 Task: Send an email with the signature Alexandra Wilson with the subject 'Project update' and the message 'I apologize for the delay in my response.' from softage.1@softage.net to softage.6@softage.net with an attached document Project_plan.docx and move the email from Sent Items to the folder Finances
Action: Mouse moved to (95, 115)
Screenshot: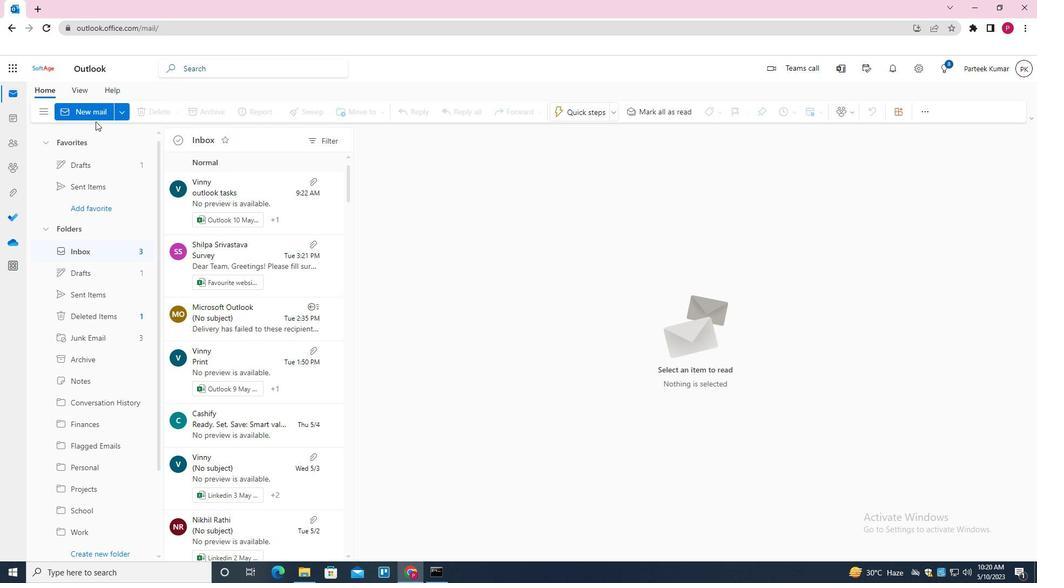 
Action: Mouse pressed left at (95, 115)
Screenshot: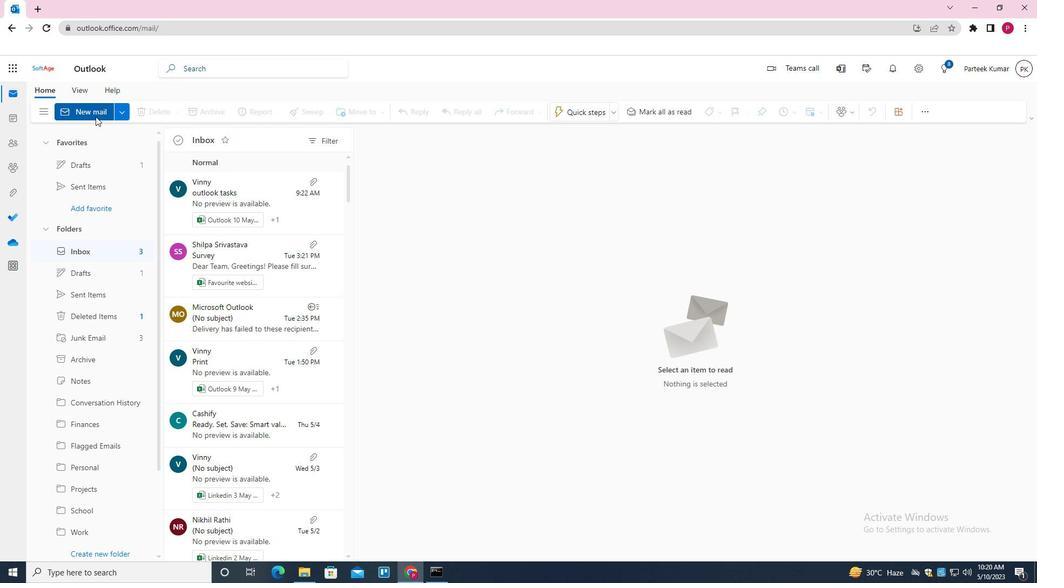 
Action: Mouse moved to (407, 279)
Screenshot: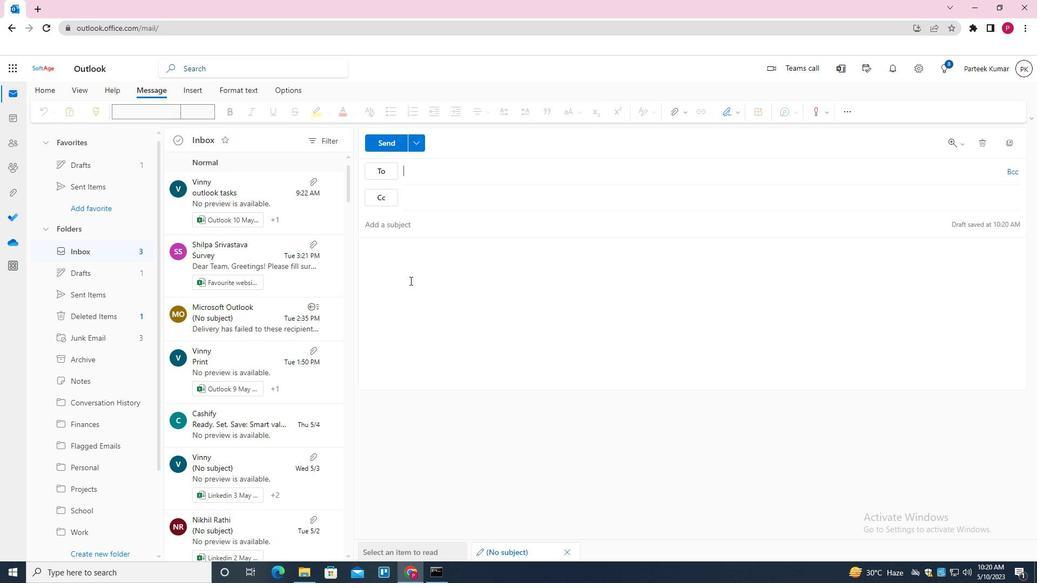 
Action: Mouse pressed left at (407, 279)
Screenshot: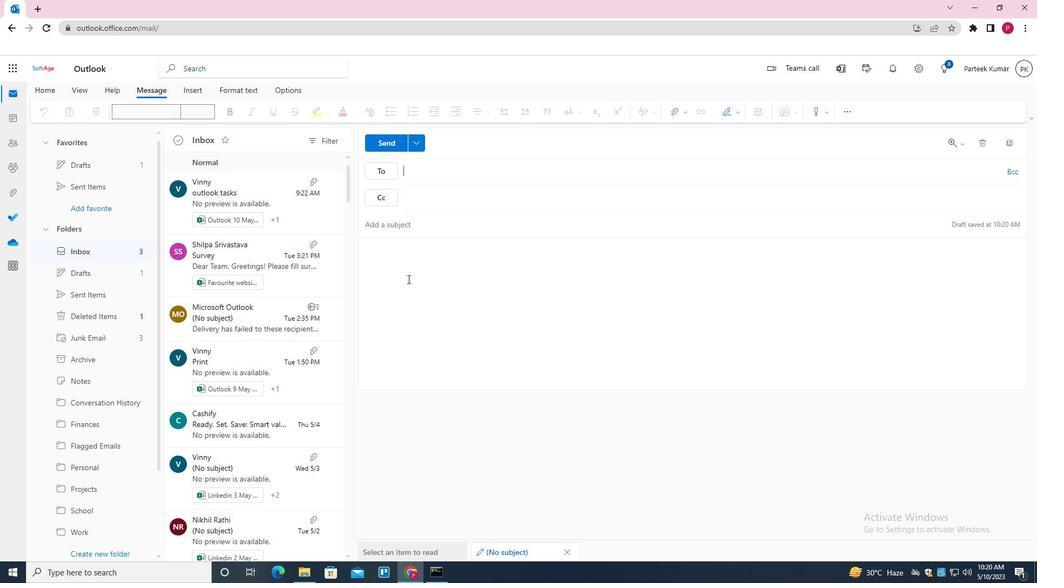 
Action: Mouse moved to (736, 114)
Screenshot: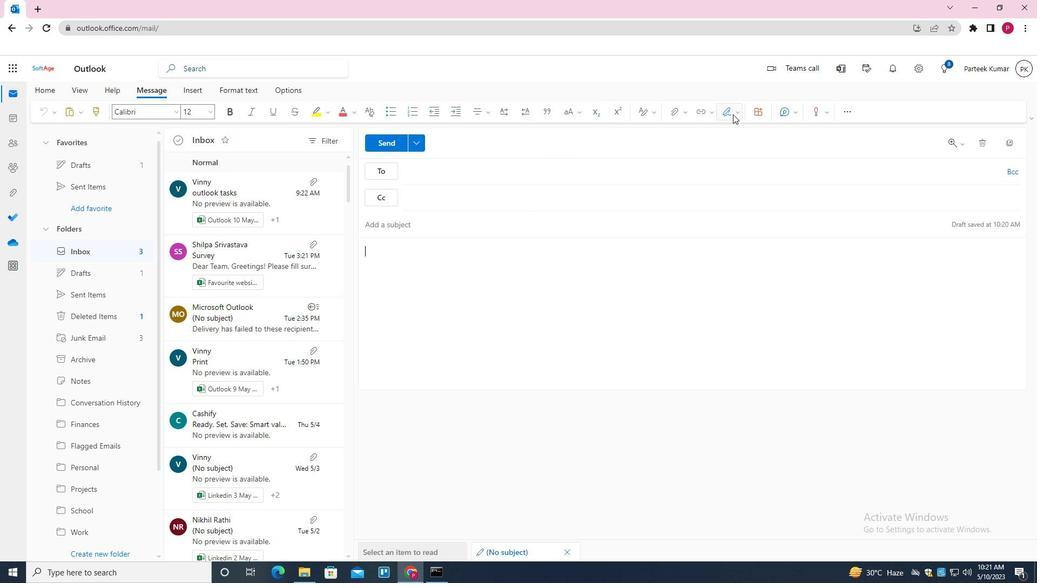 
Action: Mouse pressed left at (736, 114)
Screenshot: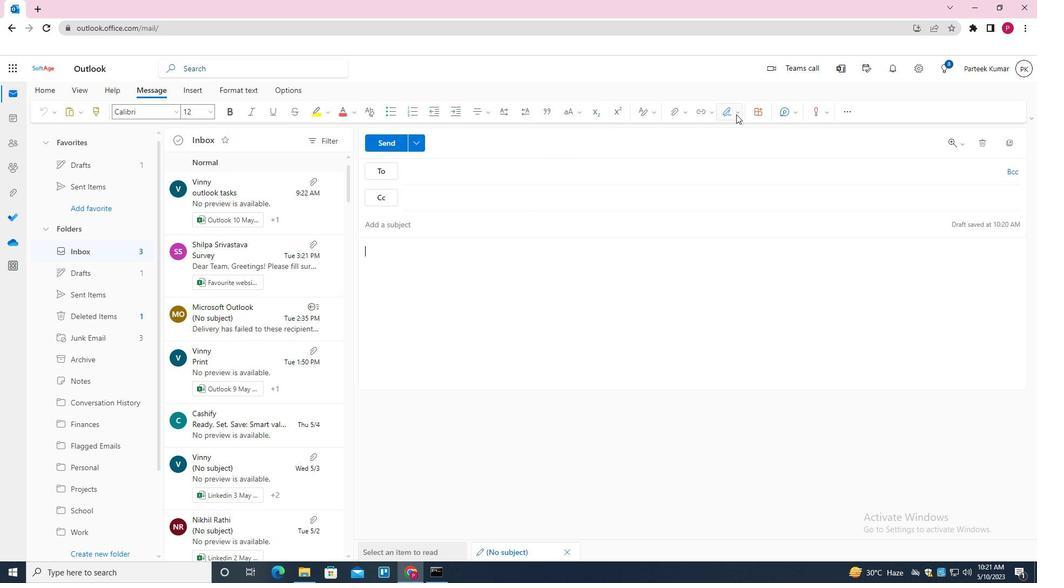 
Action: Mouse moved to (707, 217)
Screenshot: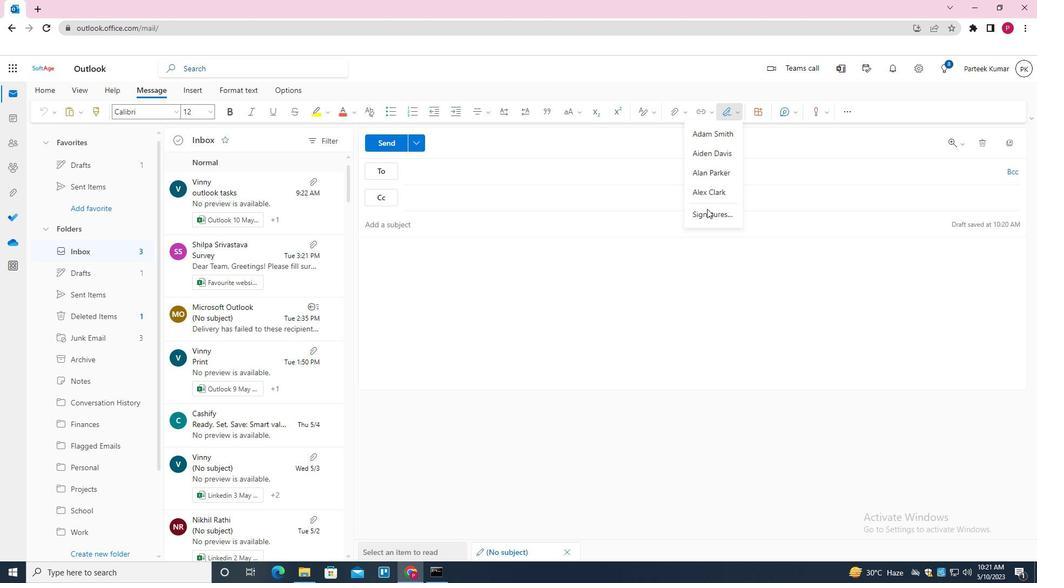 
Action: Mouse pressed left at (707, 217)
Screenshot: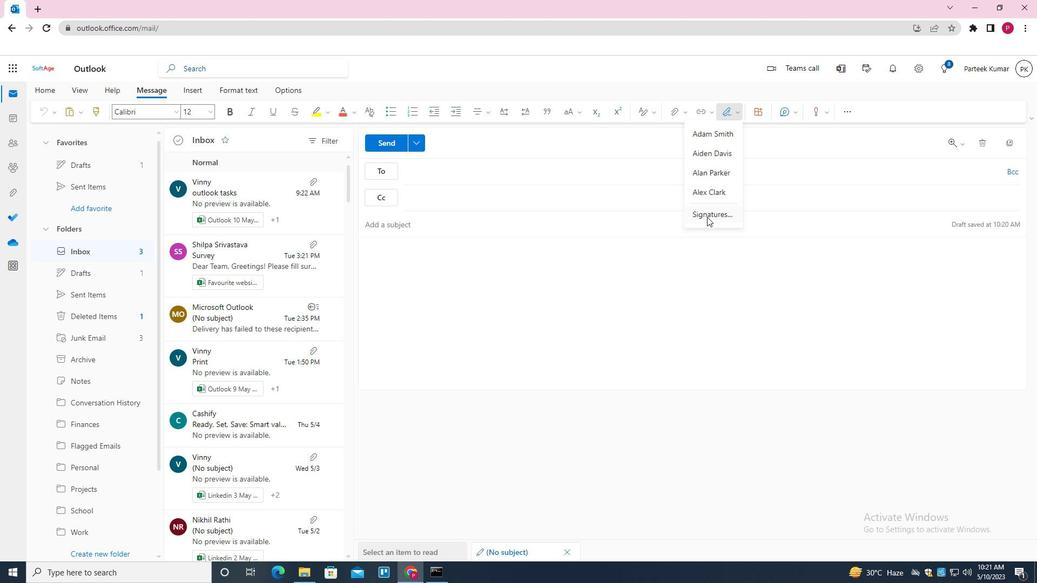 
Action: Mouse moved to (460, 178)
Screenshot: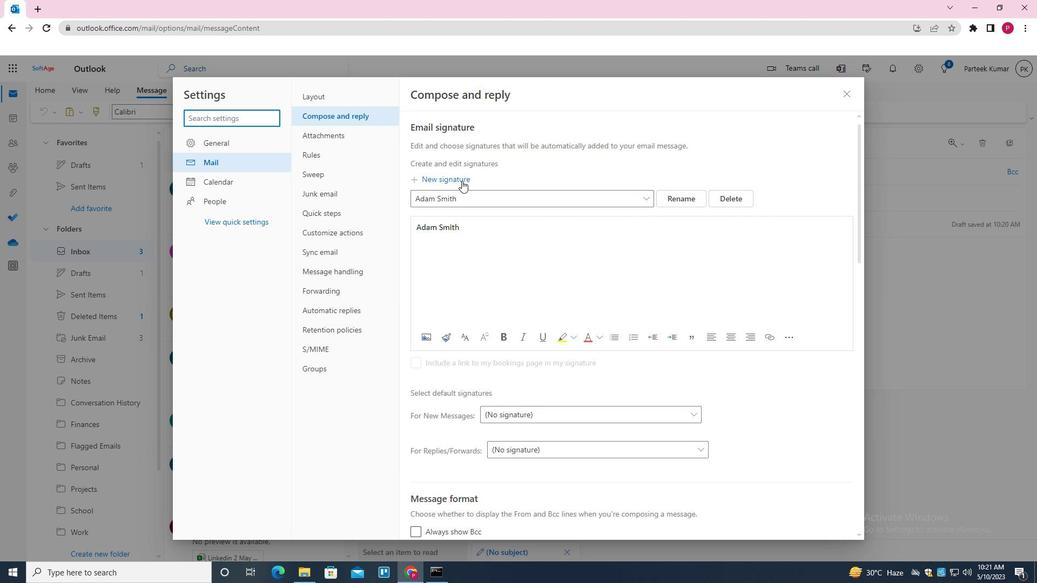 
Action: Mouse pressed left at (460, 178)
Screenshot: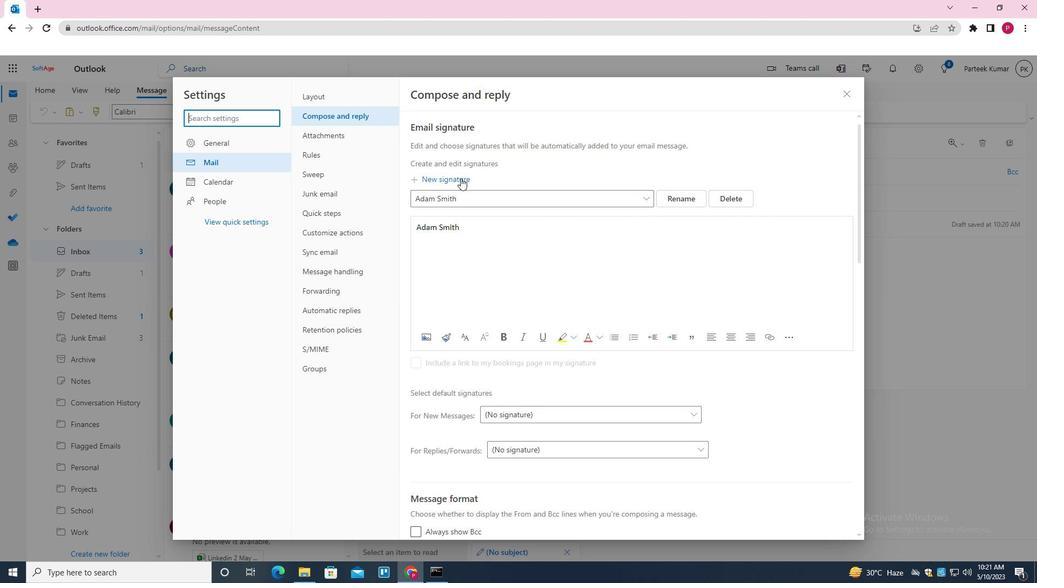 
Action: Mouse moved to (460, 195)
Screenshot: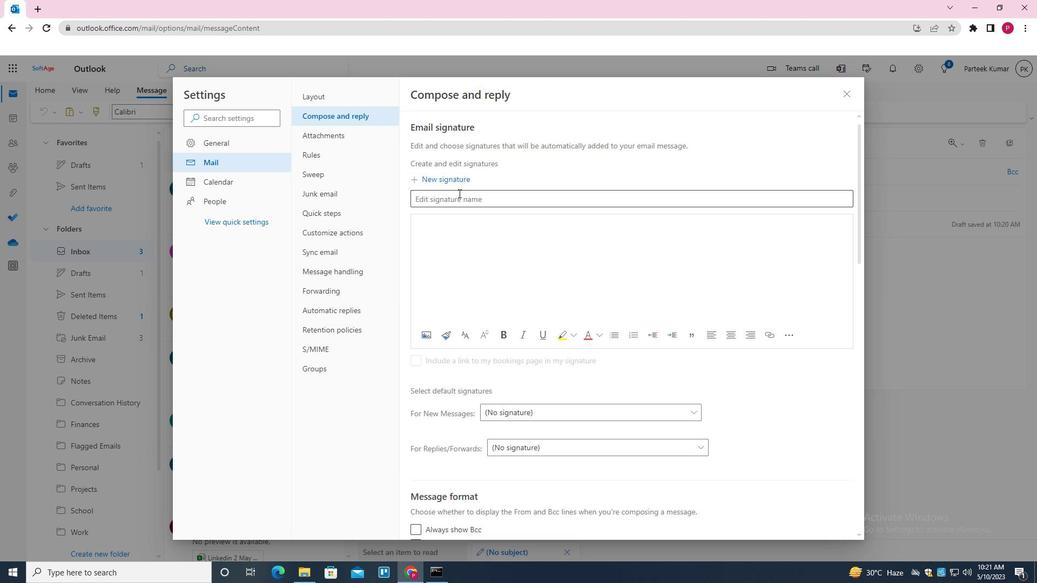 
Action: Mouse pressed left at (460, 195)
Screenshot: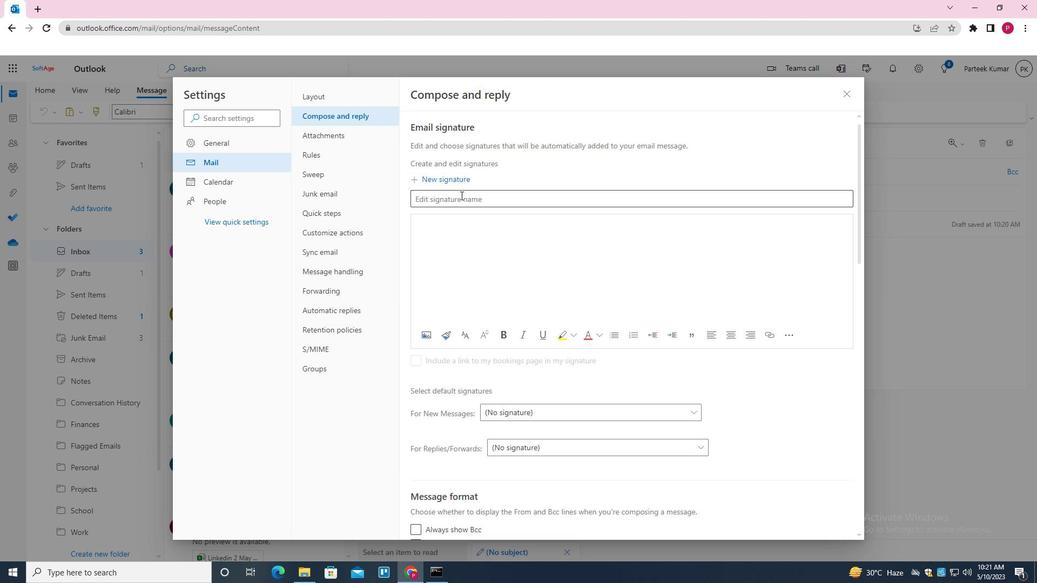 
Action: Key pressed <Key.shift>ALEXENDRA<Key.space><Key.shift>WILSON
Screenshot: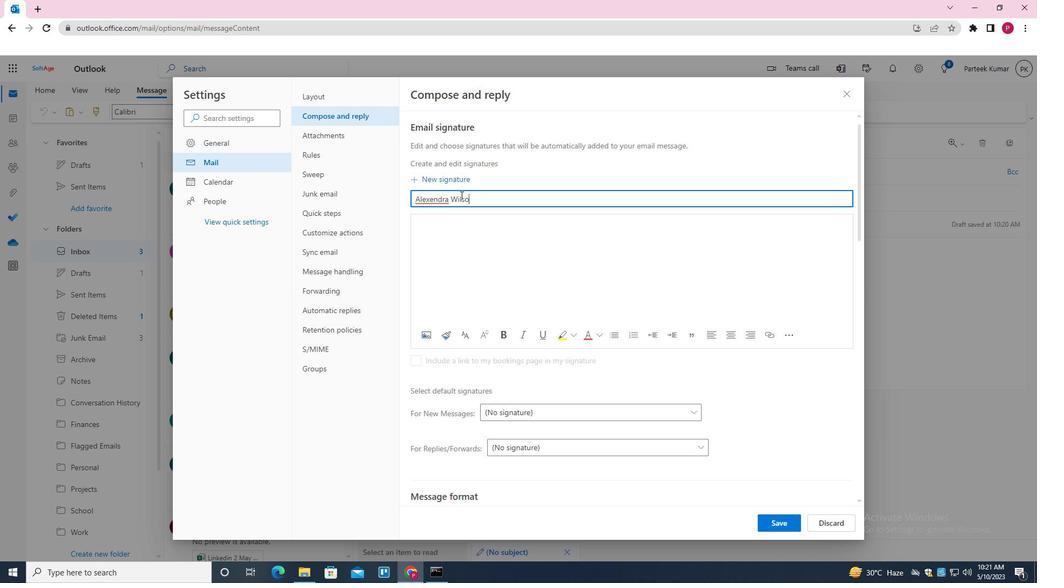 
Action: Mouse moved to (449, 200)
Screenshot: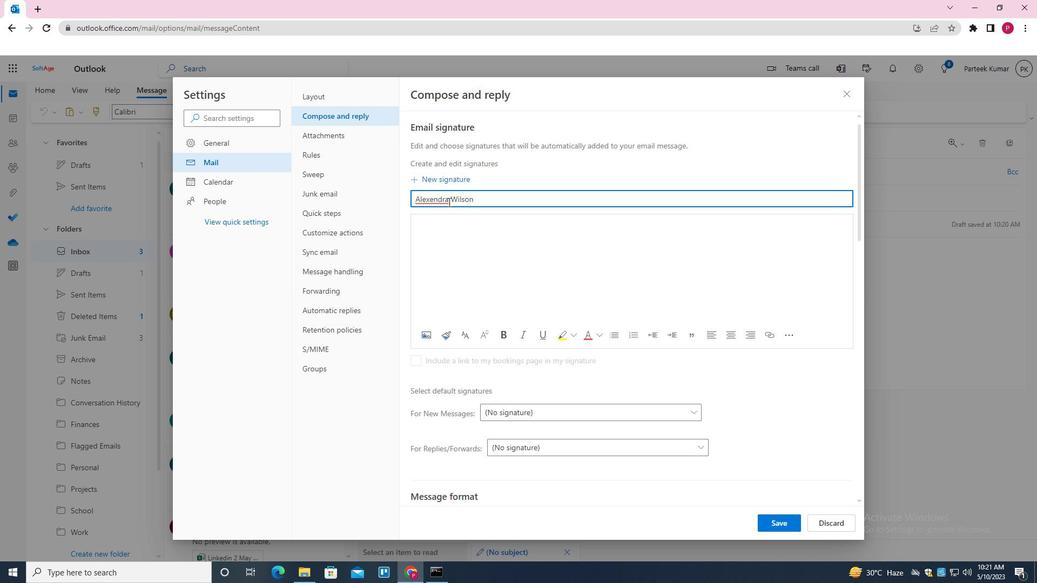 
Action: Mouse pressed left at (449, 200)
Screenshot: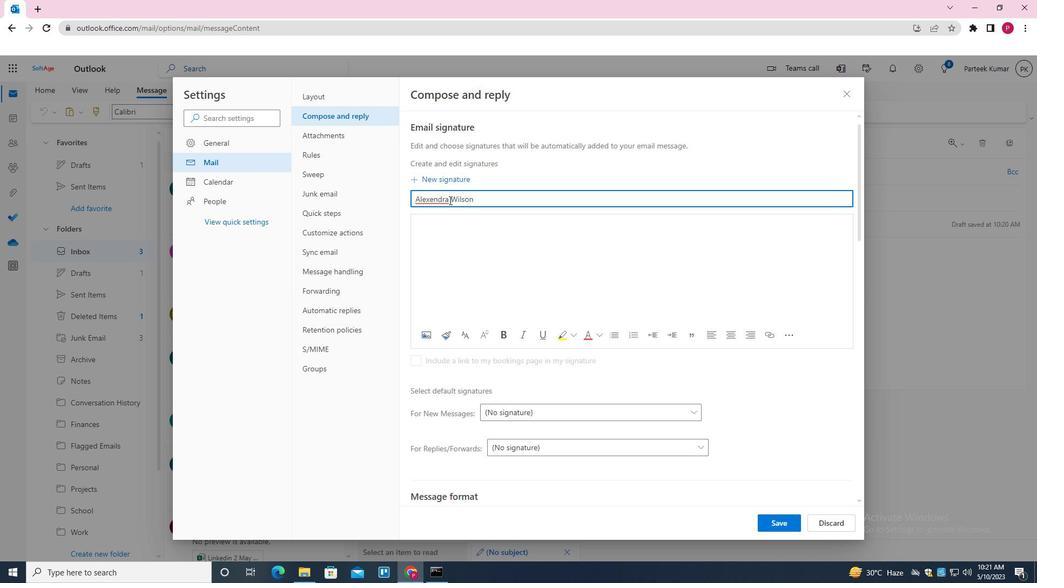 
Action: Mouse moved to (451, 208)
Screenshot: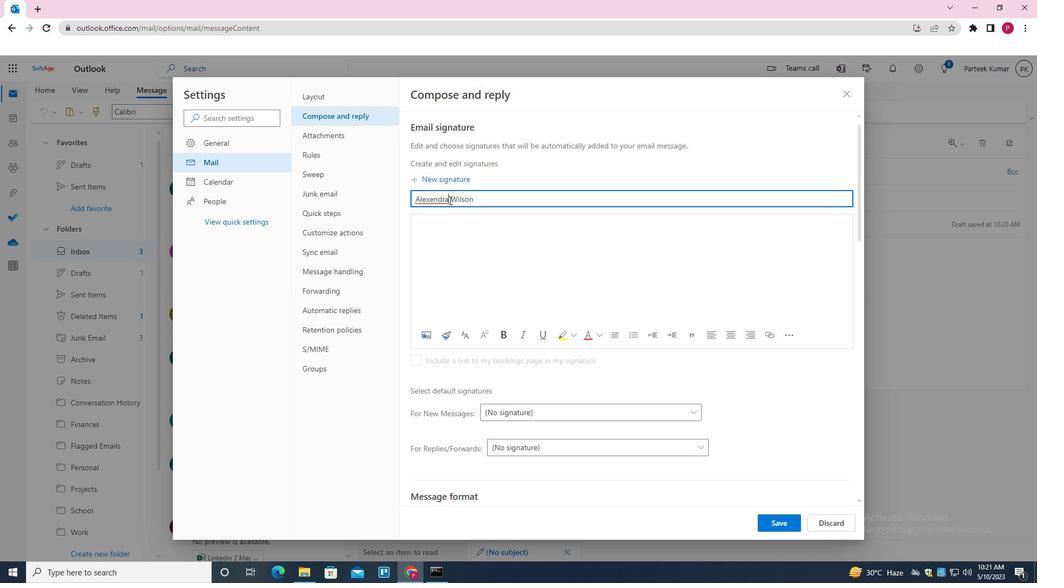 
Action: Key pressed <Key.left><Key.left><Key.left><Key.left><Key.left><Key.left><Key.right><Key.right><Key.backspace>A
Screenshot: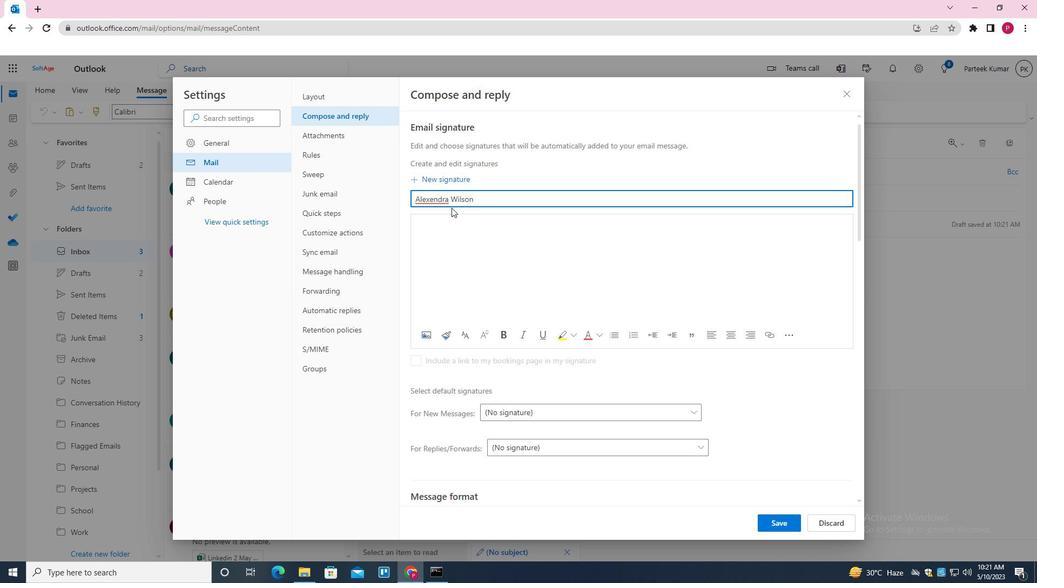 
Action: Mouse moved to (453, 245)
Screenshot: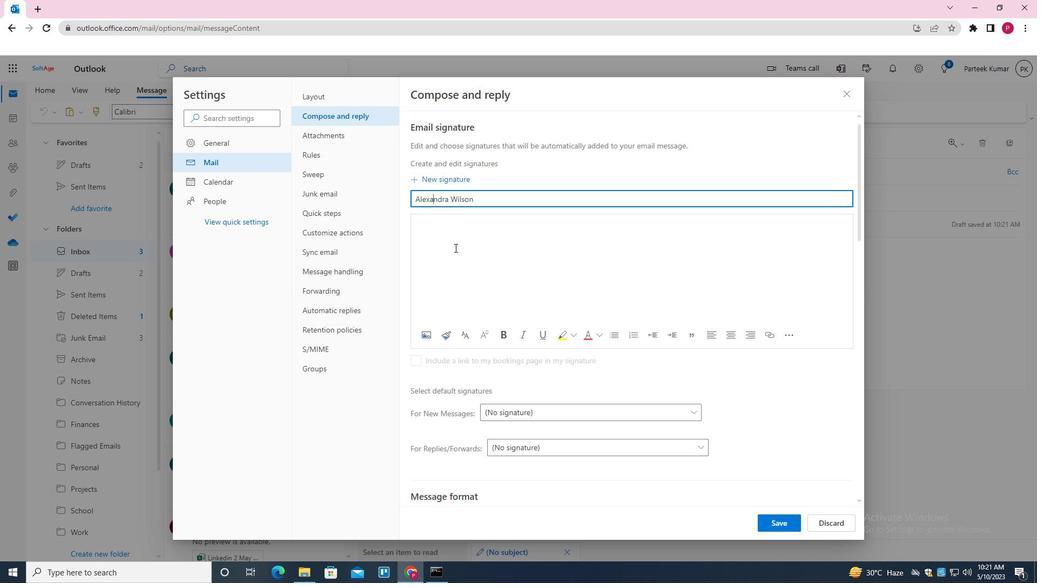 
Action: Mouse pressed left at (453, 245)
Screenshot: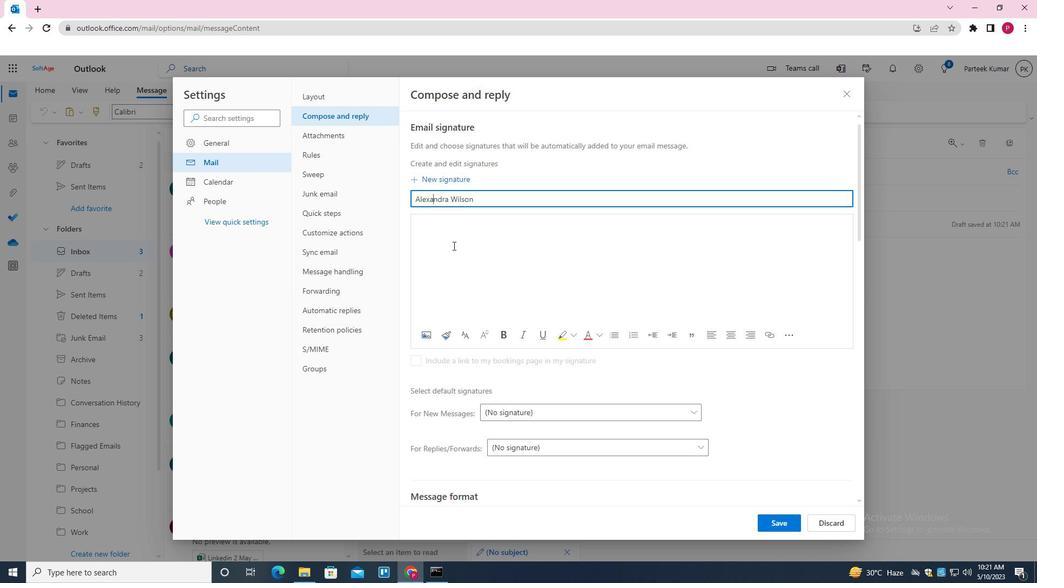 
Action: Key pressed <Key.shift>ALEXANDRA<Key.space><Key.shift>WILSON
Screenshot: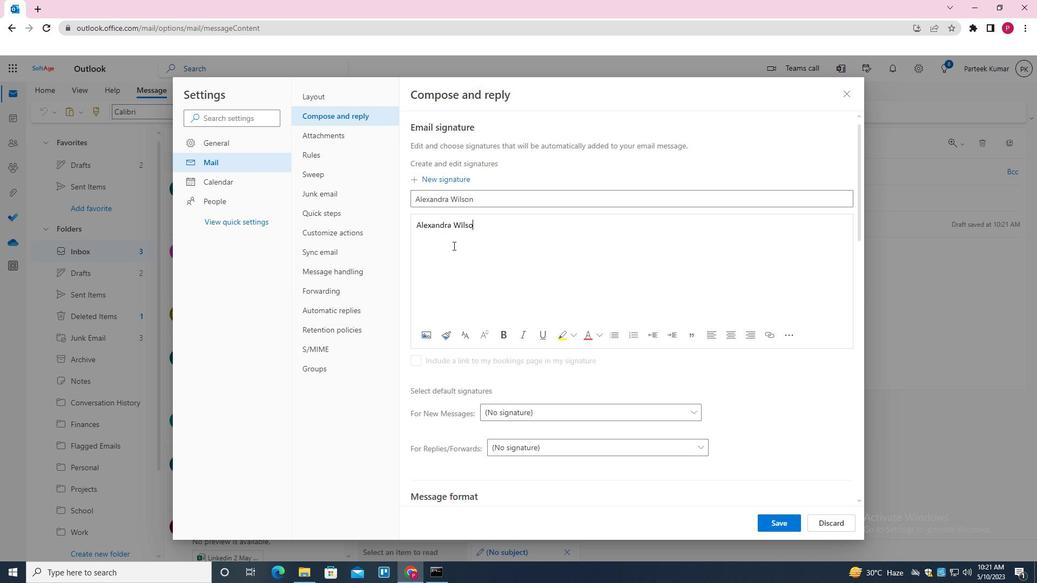 
Action: Mouse moved to (772, 525)
Screenshot: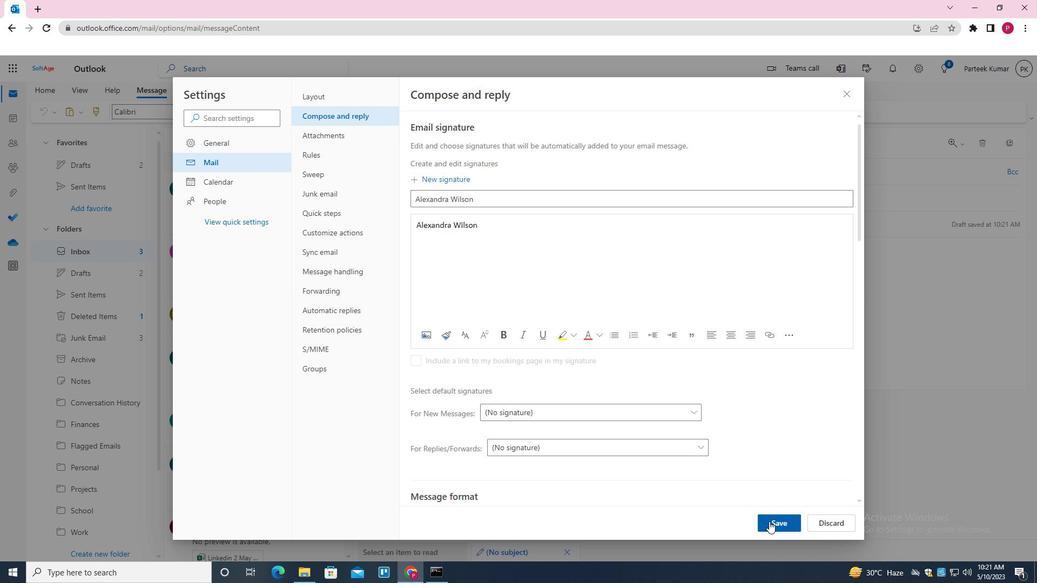 
Action: Mouse pressed left at (772, 525)
Screenshot: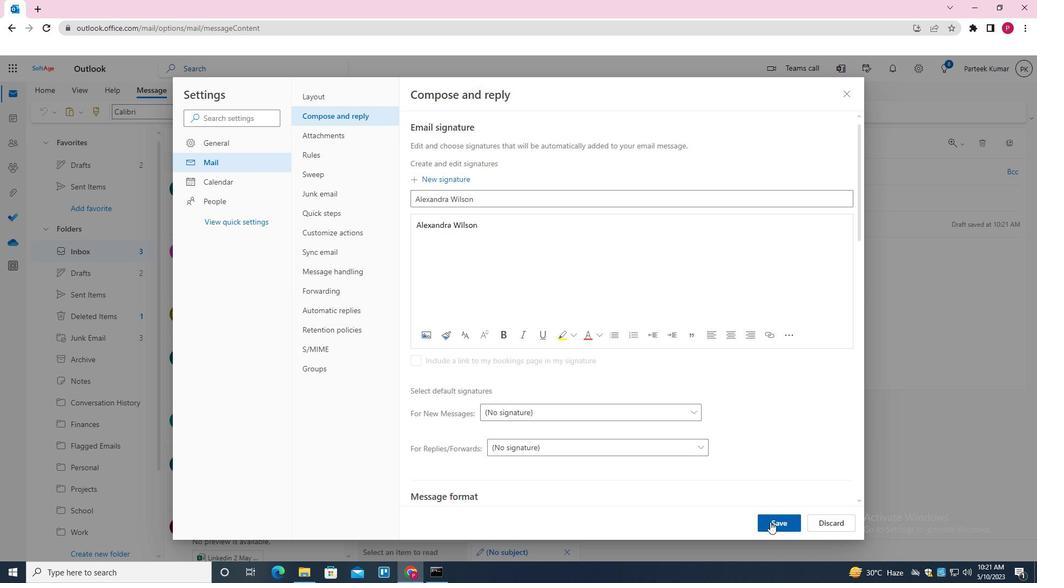 
Action: Mouse moved to (852, 94)
Screenshot: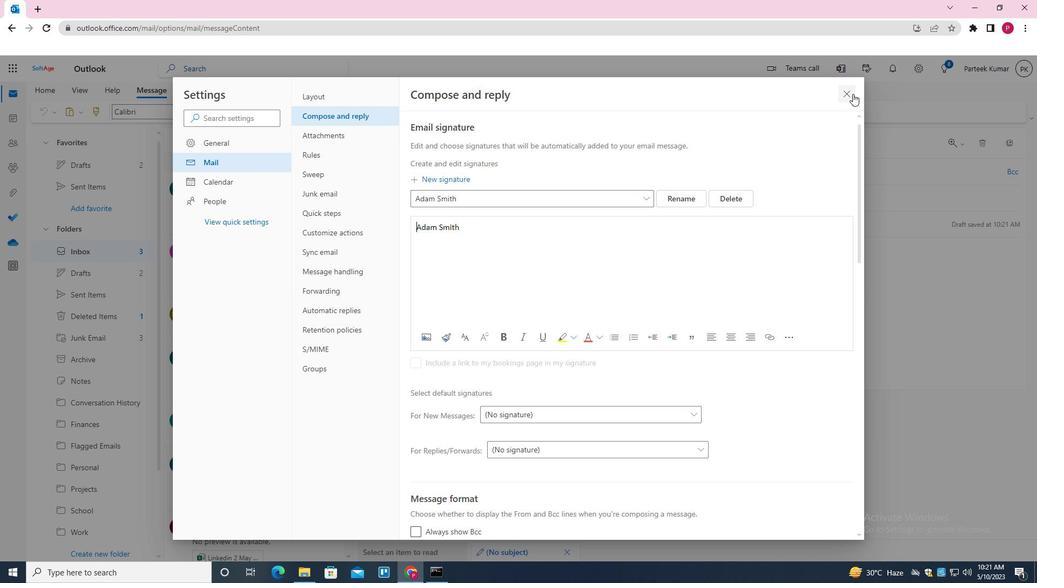 
Action: Mouse pressed left at (852, 94)
Screenshot: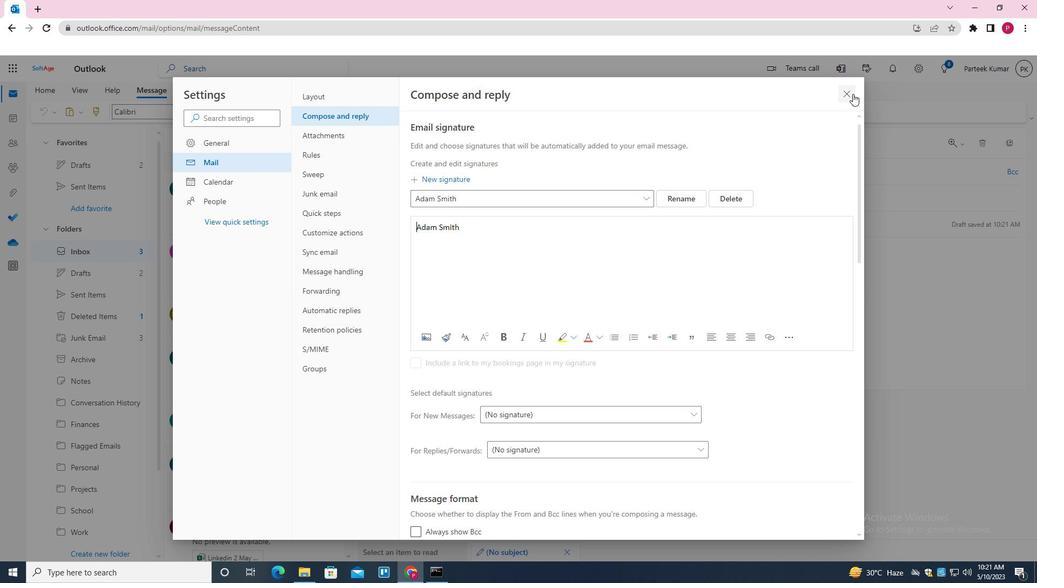 
Action: Mouse moved to (461, 281)
Screenshot: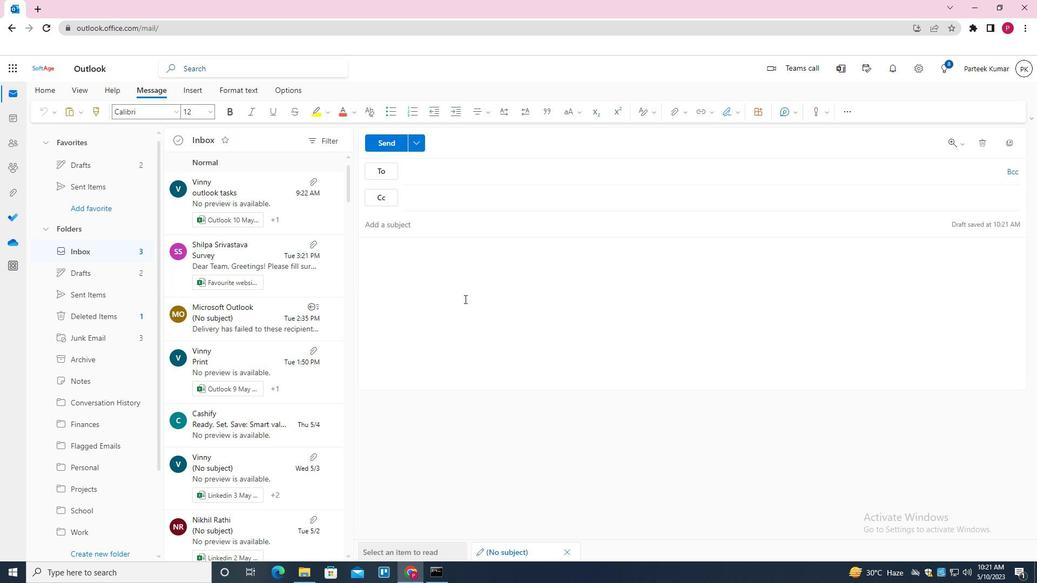 
Action: Mouse pressed left at (461, 281)
Screenshot: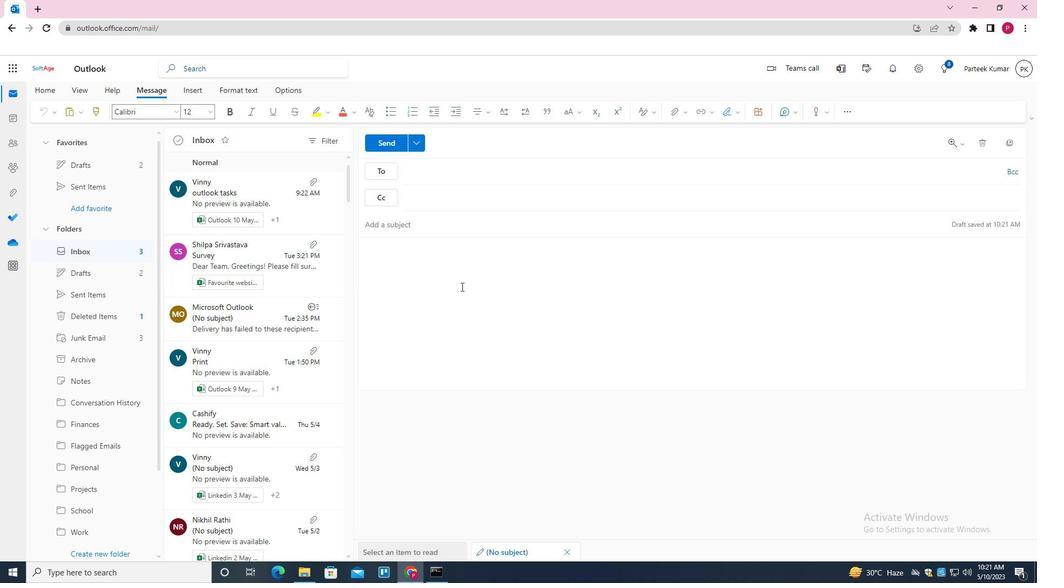 
Action: Mouse moved to (737, 111)
Screenshot: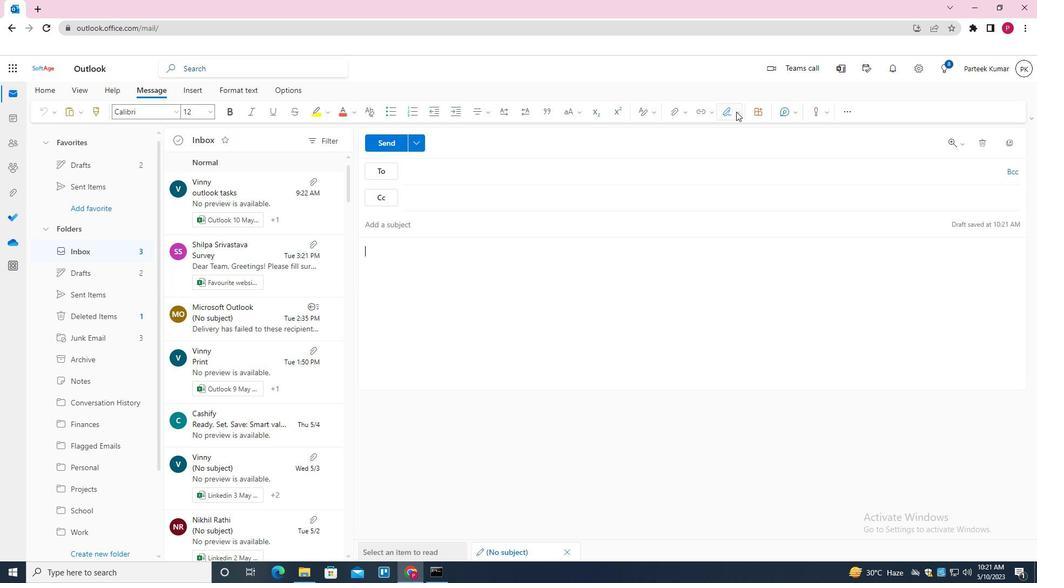 
Action: Mouse pressed left at (737, 111)
Screenshot: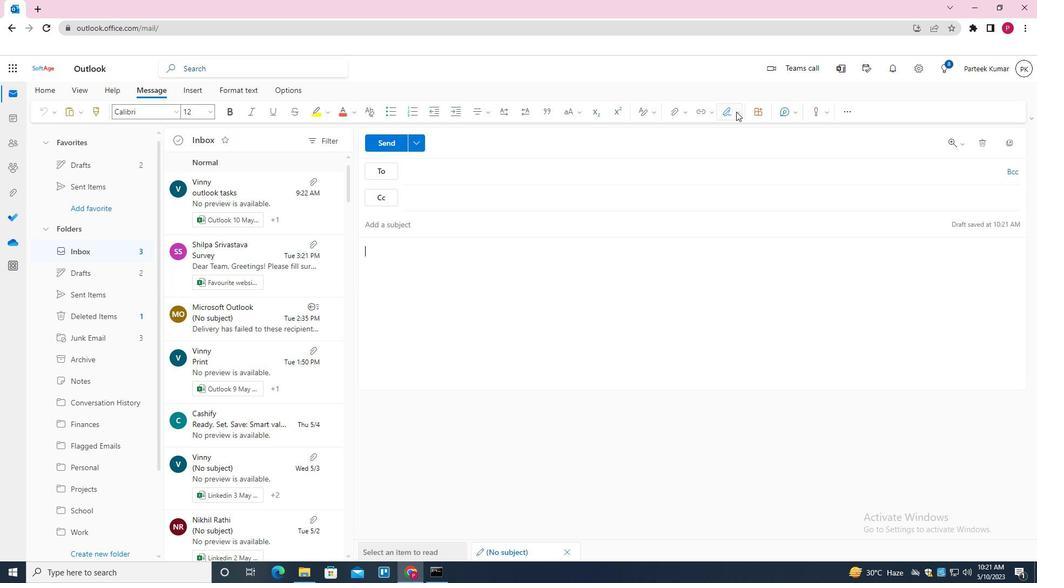 
Action: Mouse moved to (703, 214)
Screenshot: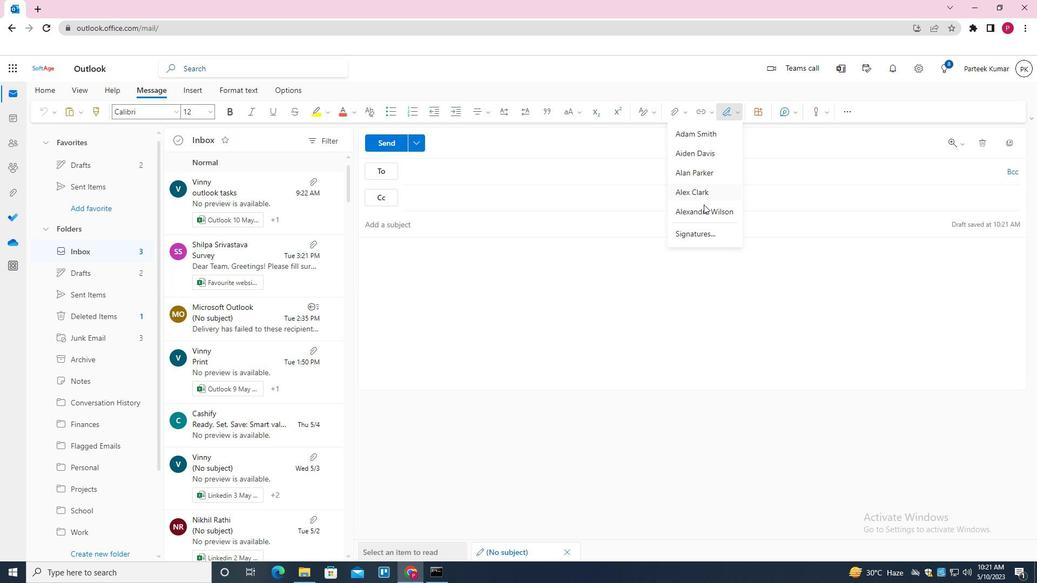 
Action: Mouse pressed left at (703, 214)
Screenshot: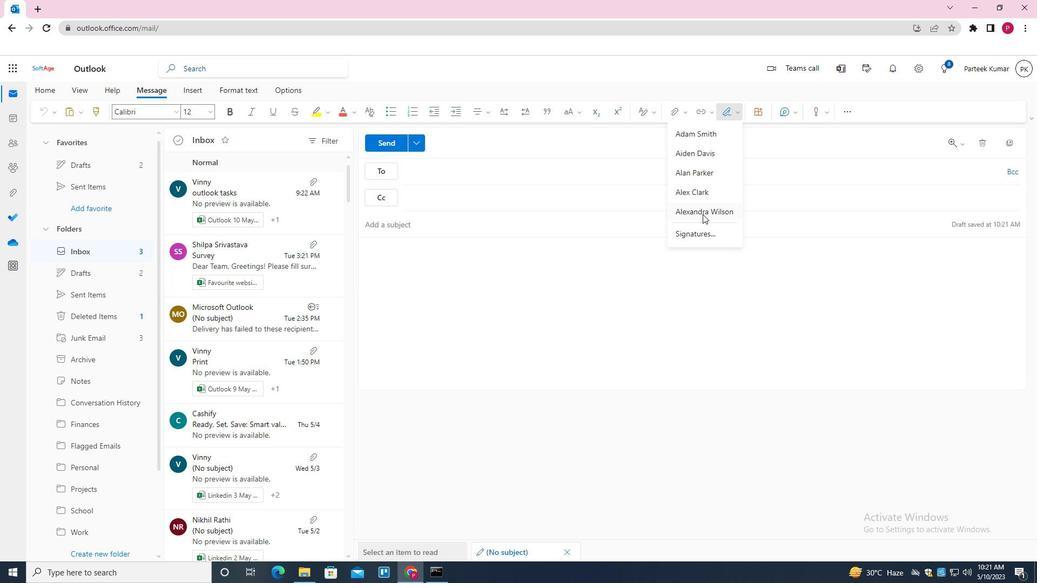 
Action: Mouse moved to (435, 223)
Screenshot: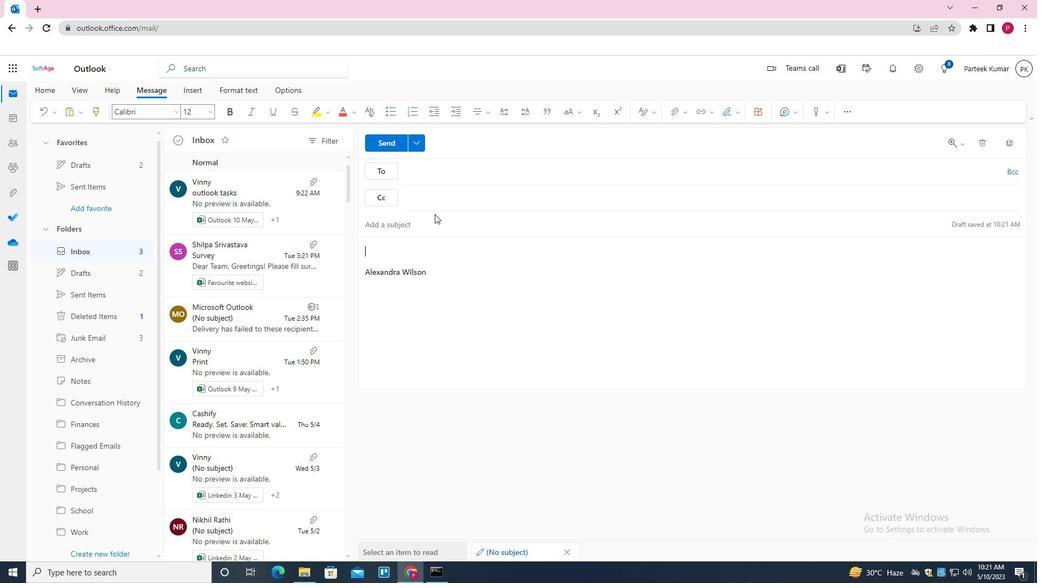 
Action: Mouse pressed left at (435, 223)
Screenshot: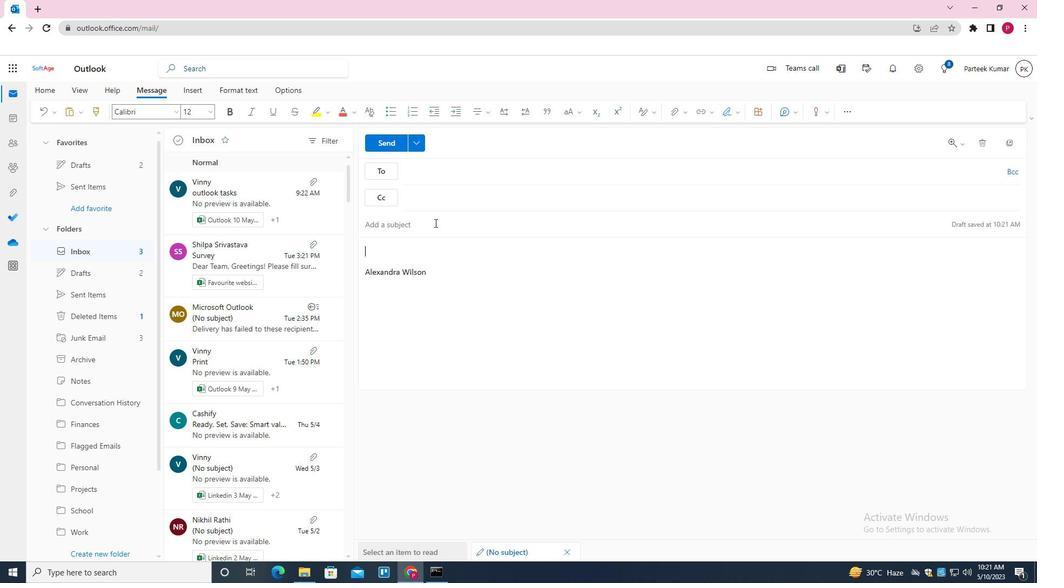 
Action: Key pressed <Key.shift><Key.shift><Key.shift>PROJECT<Key.space><Key.shift>UPDATE<Key.space>
Screenshot: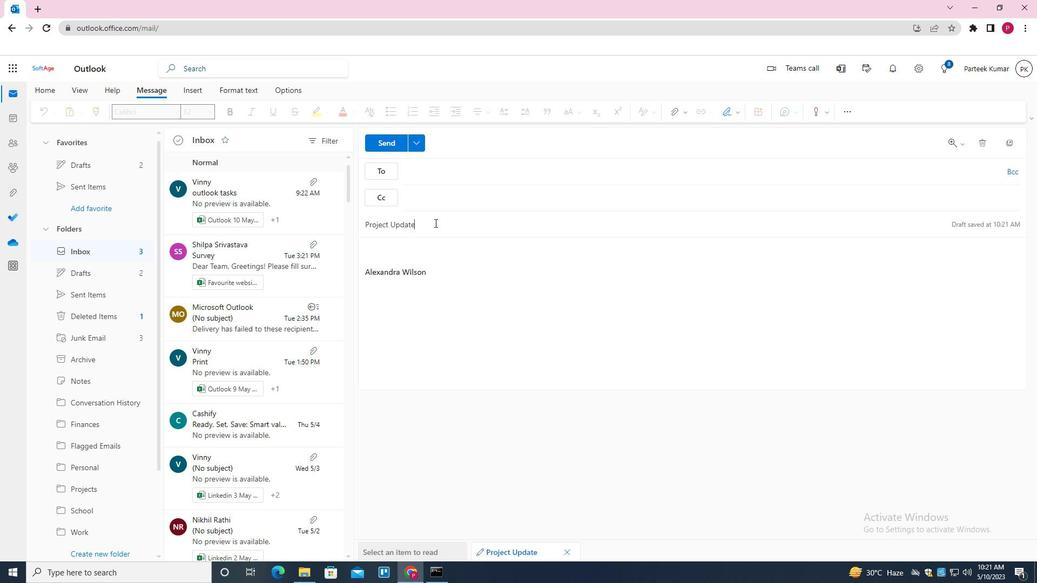
Action: Mouse moved to (383, 251)
Screenshot: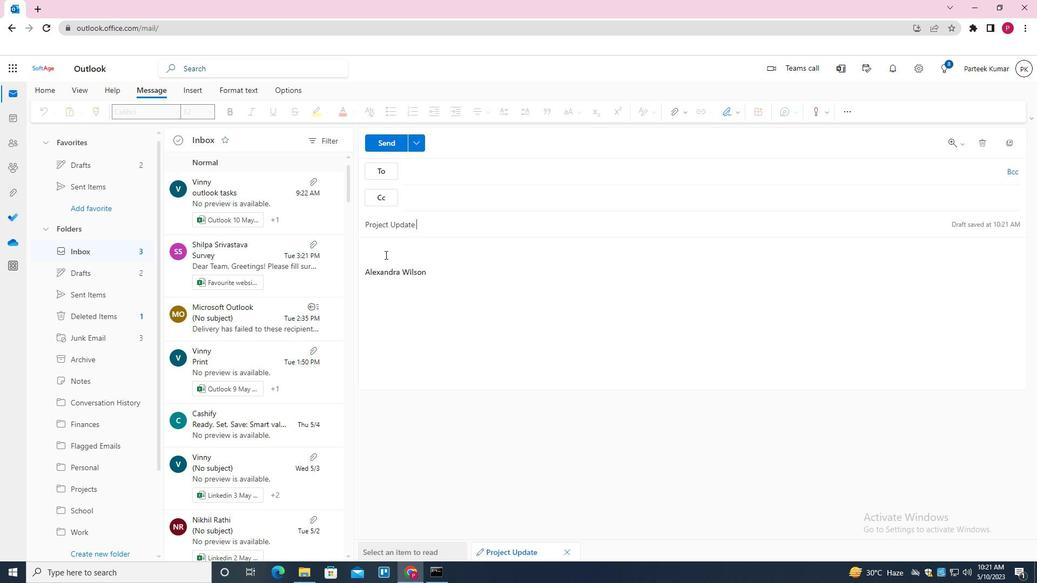 
Action: Mouse pressed left at (383, 251)
Screenshot: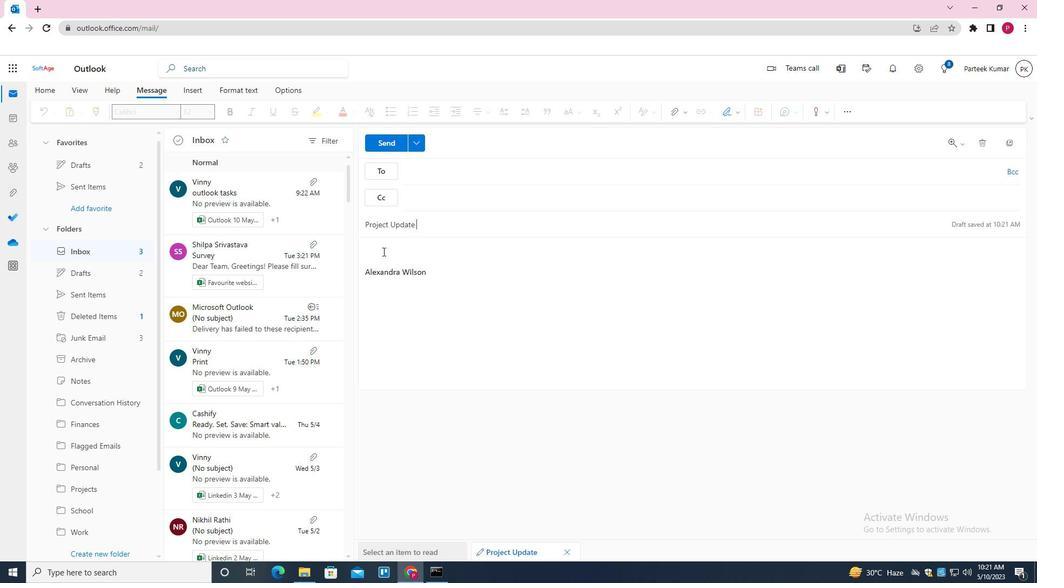 
Action: Key pressed <Key.shift>I<Key.space>APPOLOGIES<Key.space><Key.backspace><Key.backspace><Key.backspace><Key.backspace><Key.backspace><Key.backspace><Key.backspace><Key.backspace><Key.backspace>OLOGIES<Key.space>FOR<Key.space>THE<Key.space>DATY<Key.space><Key.backspace><Key.backspace><Key.backspace>Y<Key.space>
Screenshot: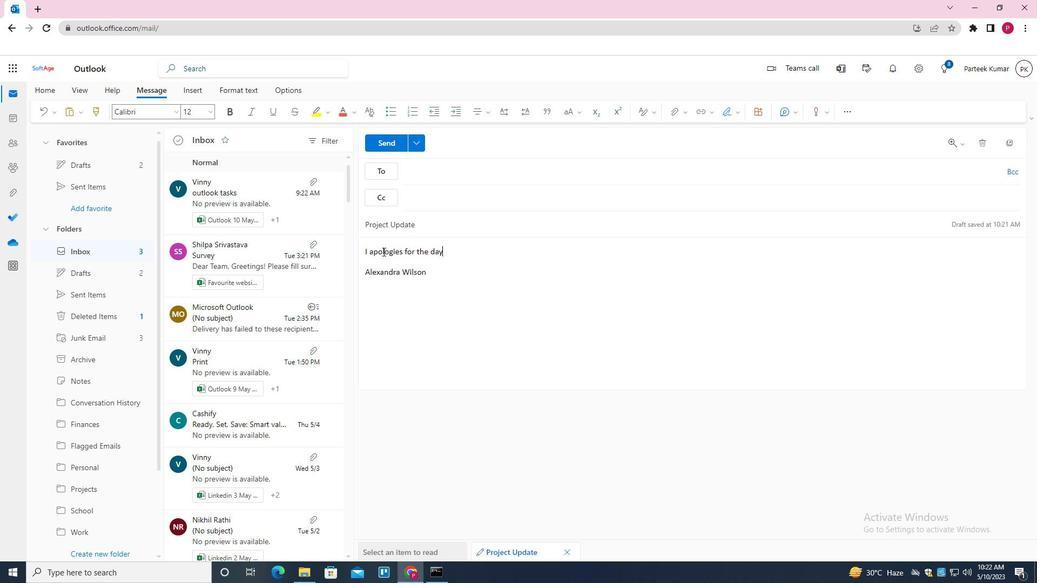 
Action: Mouse moved to (402, 252)
Screenshot: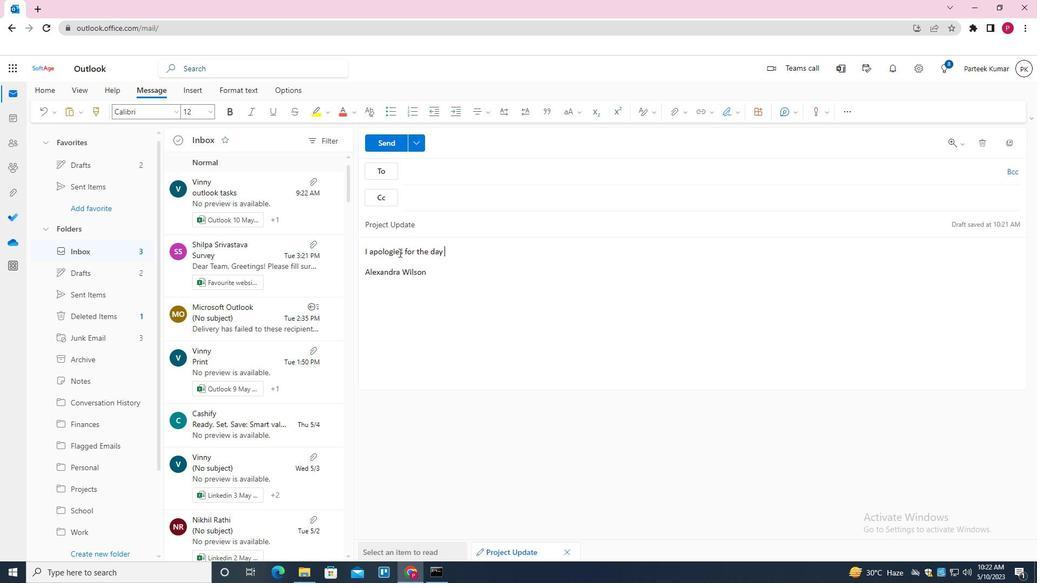
Action: Mouse pressed left at (402, 252)
Screenshot: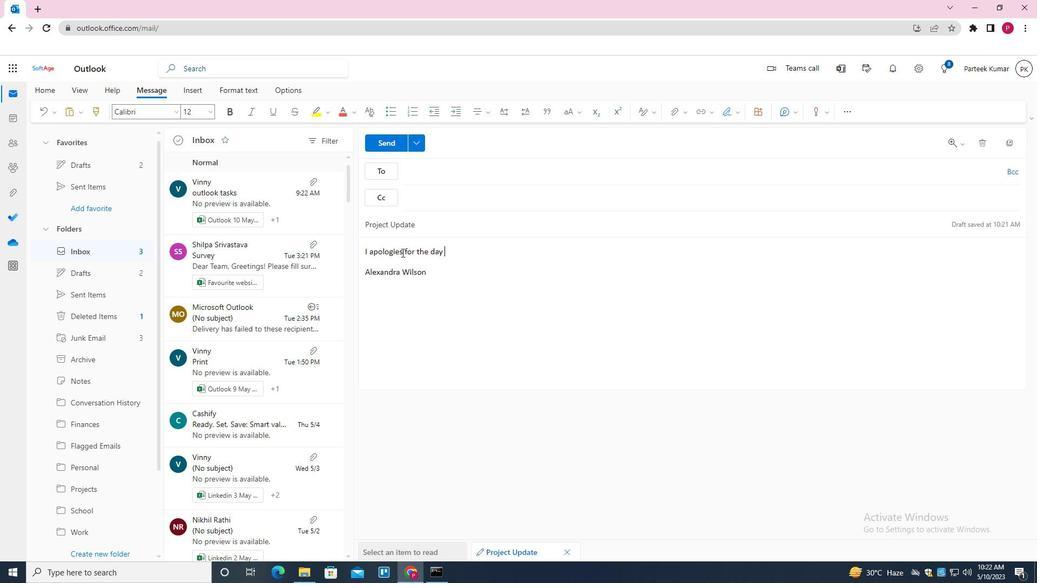 
Action: Mouse moved to (402, 271)
Screenshot: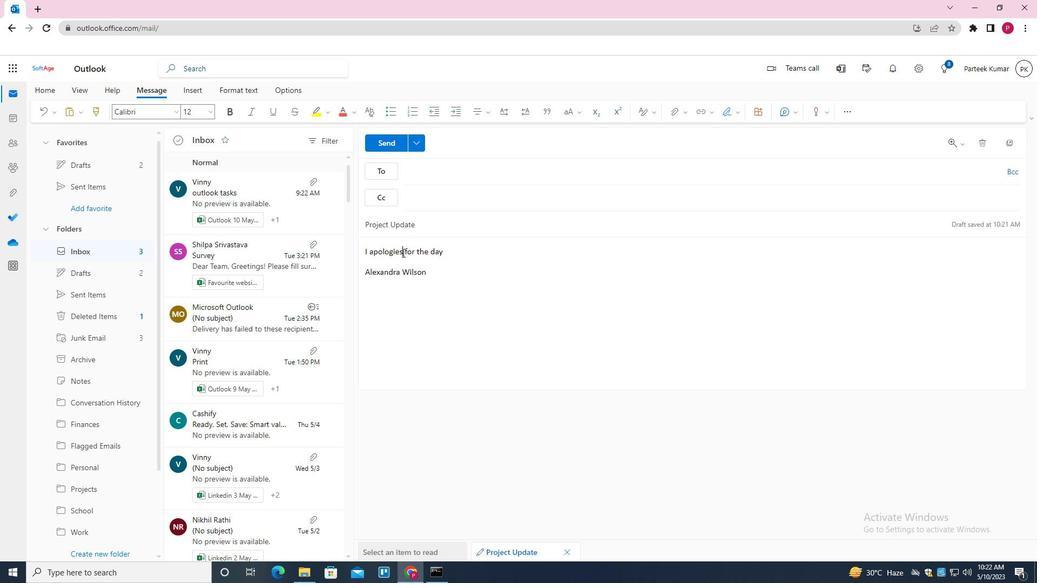 
Action: Key pressed <Key.backspace><Key.backspace>ZE
Screenshot: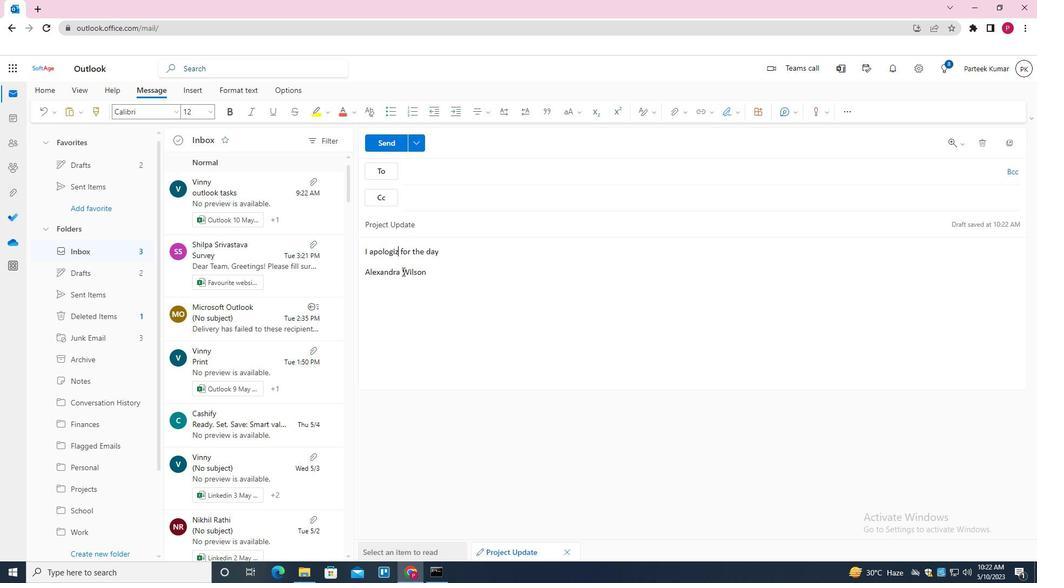 
Action: Mouse moved to (443, 251)
Screenshot: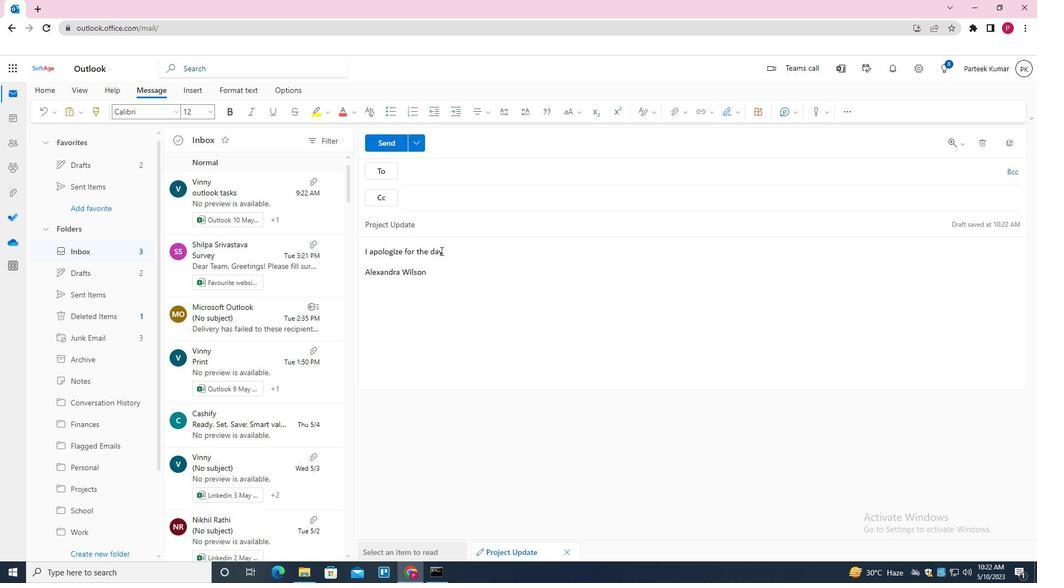 
Action: Mouse pressed left at (443, 251)
Screenshot: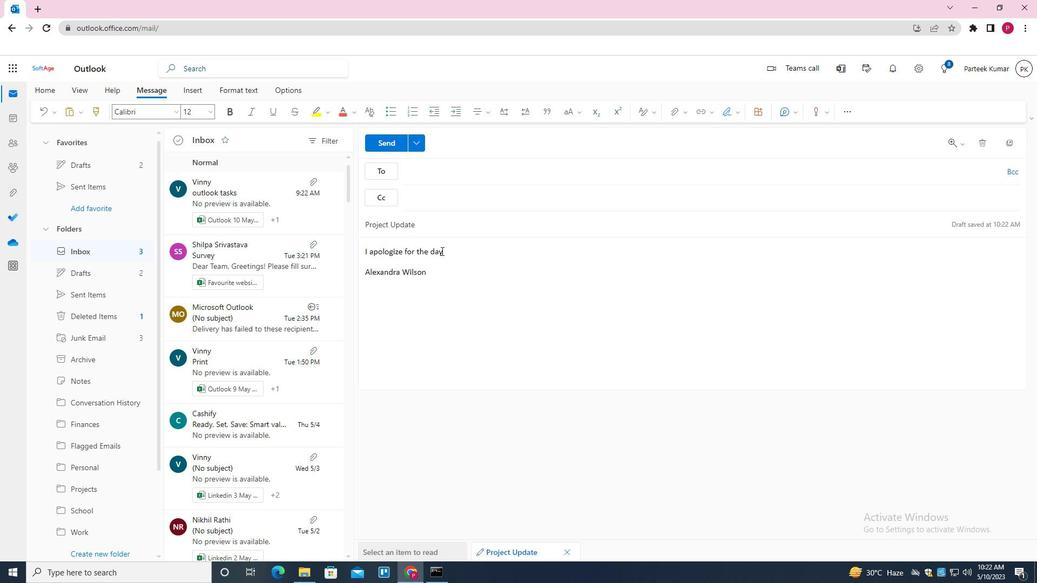 
Action: Mouse moved to (444, 251)
Screenshot: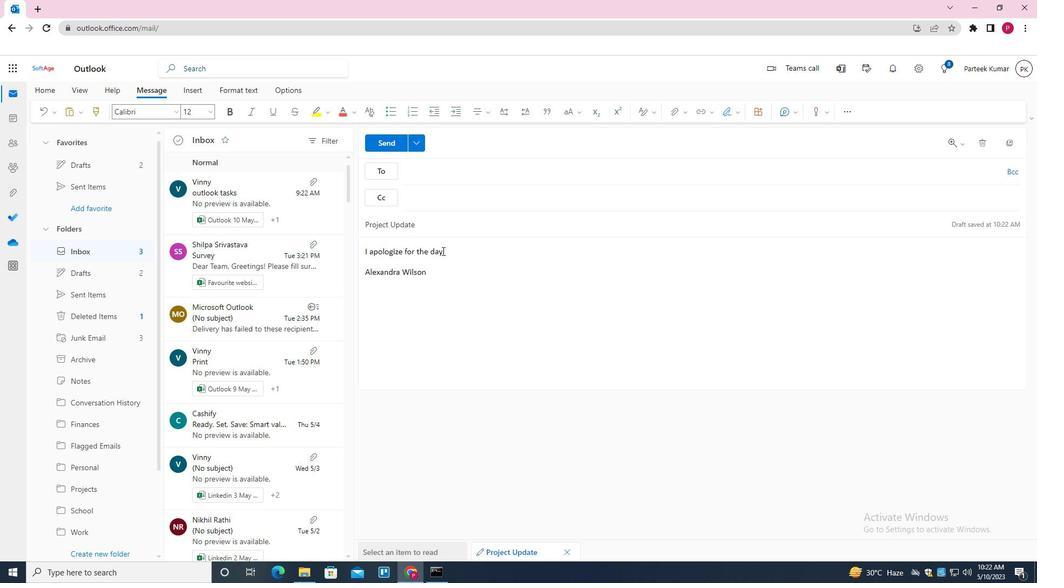 
Action: Key pressed <Key.backspace><Key.backspace><Key.backspace>ELAY<Key.space>INM<Key.backspace><Key.space>MY<Key.space>RESPONSE<Key.space>
Screenshot: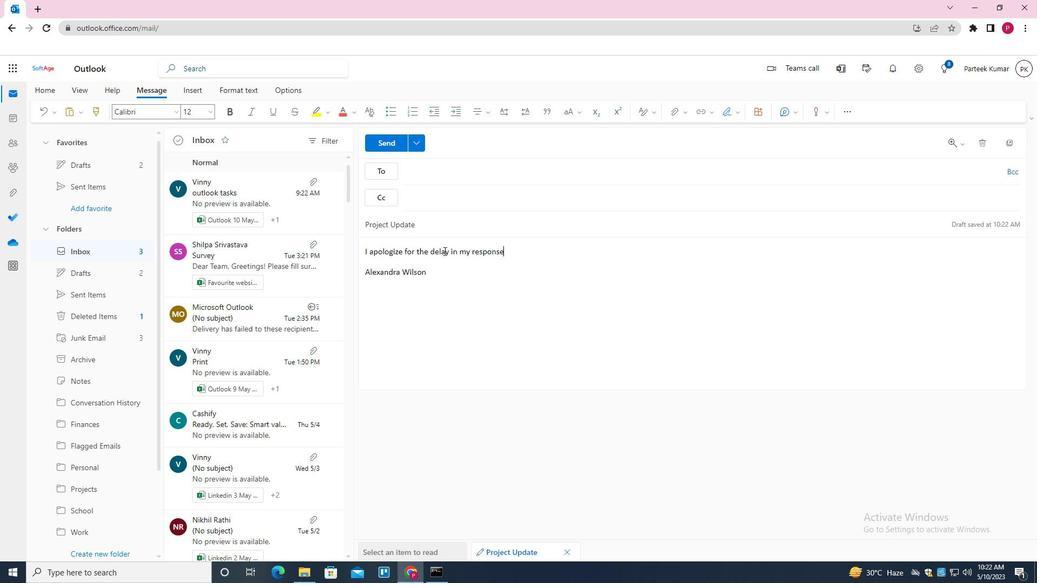 
Action: Mouse moved to (426, 175)
Screenshot: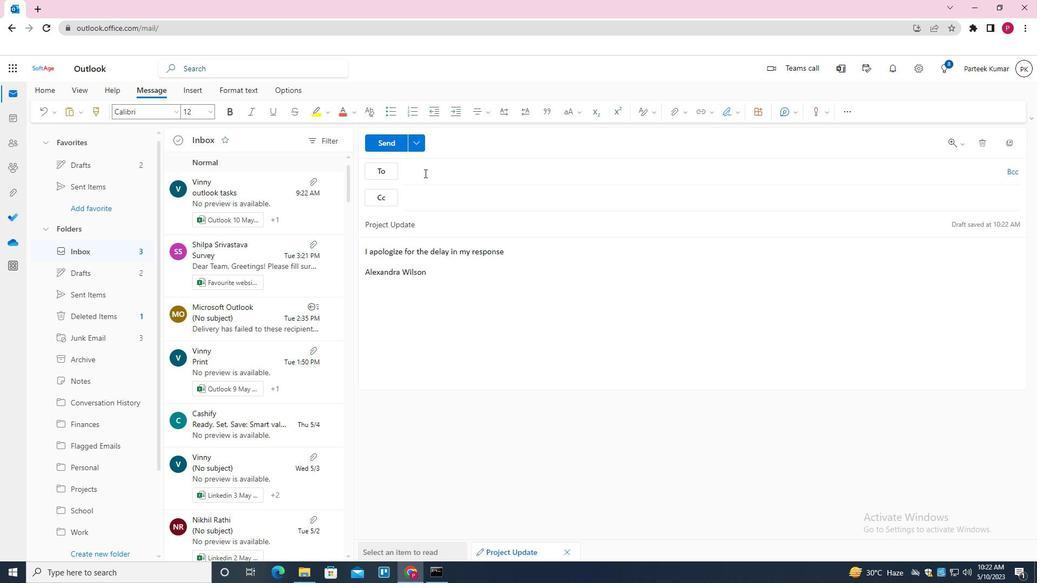 
Action: Mouse pressed left at (426, 175)
Screenshot: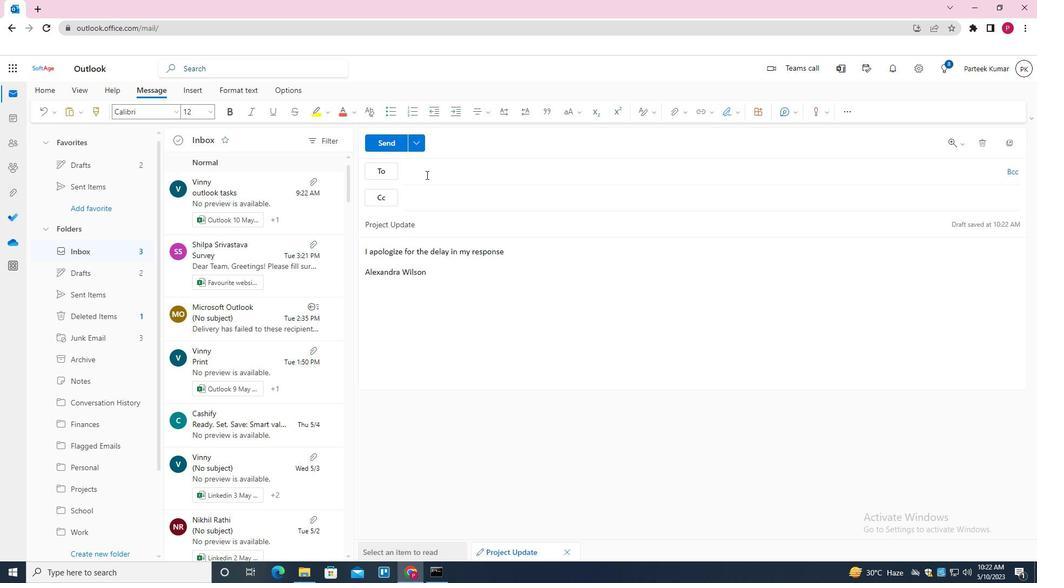 
Action: Key pressed <Key.shift>SOFTAGE.6<Key.shift><Key.shift><Key.shift><Key.shift><Key.shift>@SOFTAGE.NET<Key.enter>
Screenshot: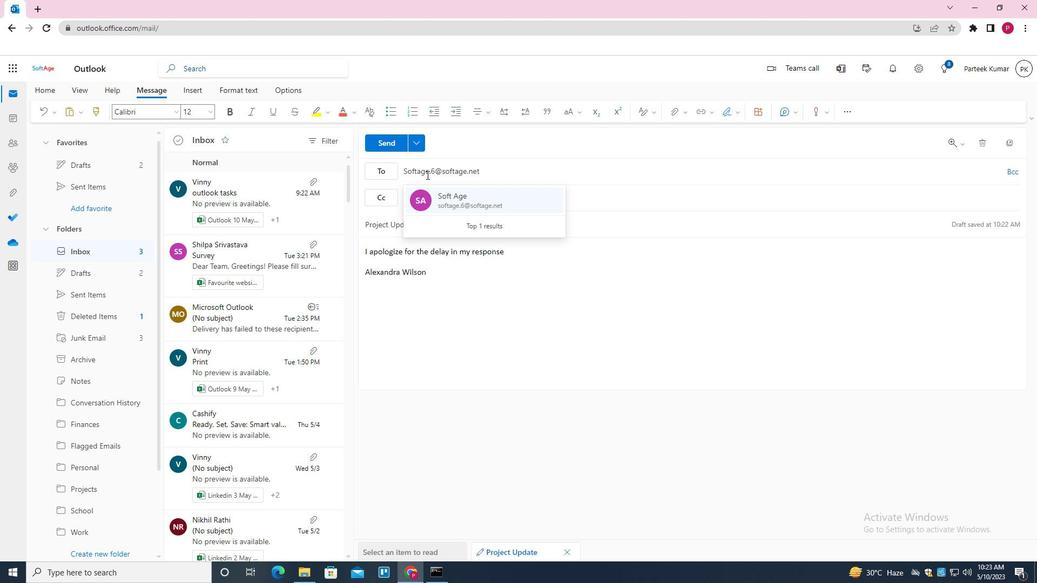 
Action: Mouse moved to (673, 113)
Screenshot: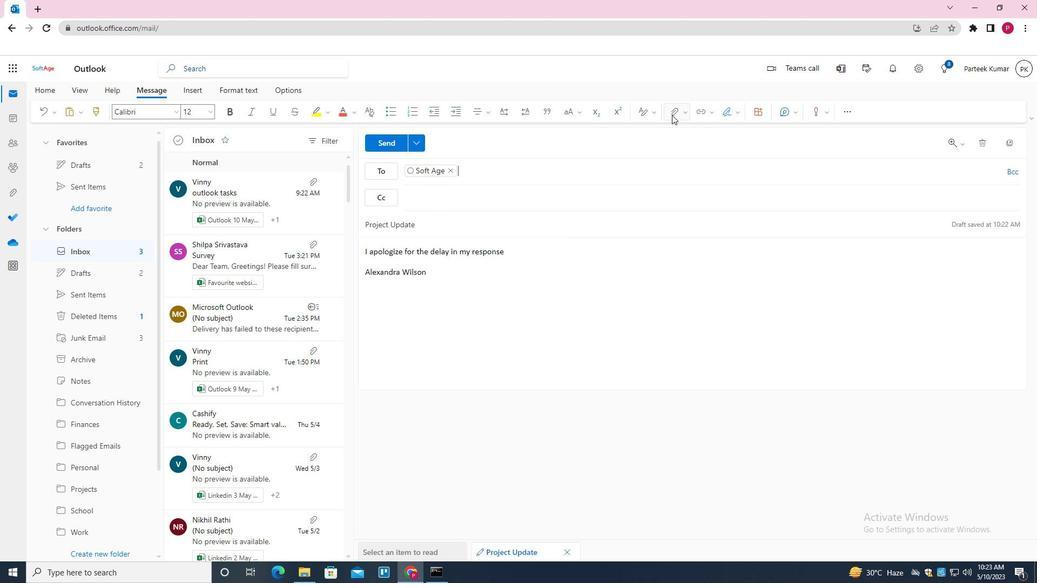 
Action: Mouse pressed left at (673, 113)
Screenshot: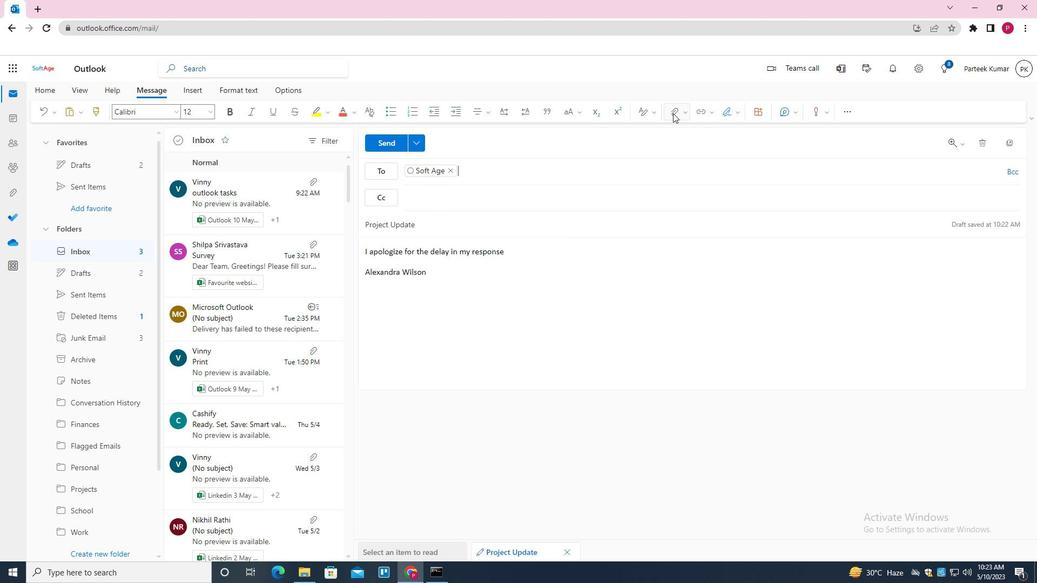 
Action: Mouse moved to (647, 138)
Screenshot: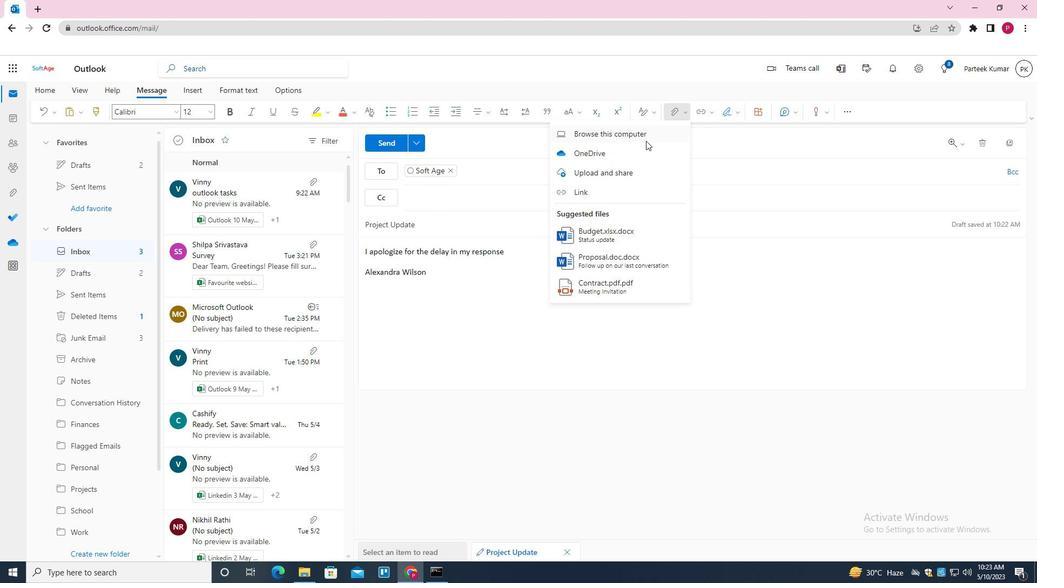 
Action: Mouse pressed left at (647, 138)
Screenshot: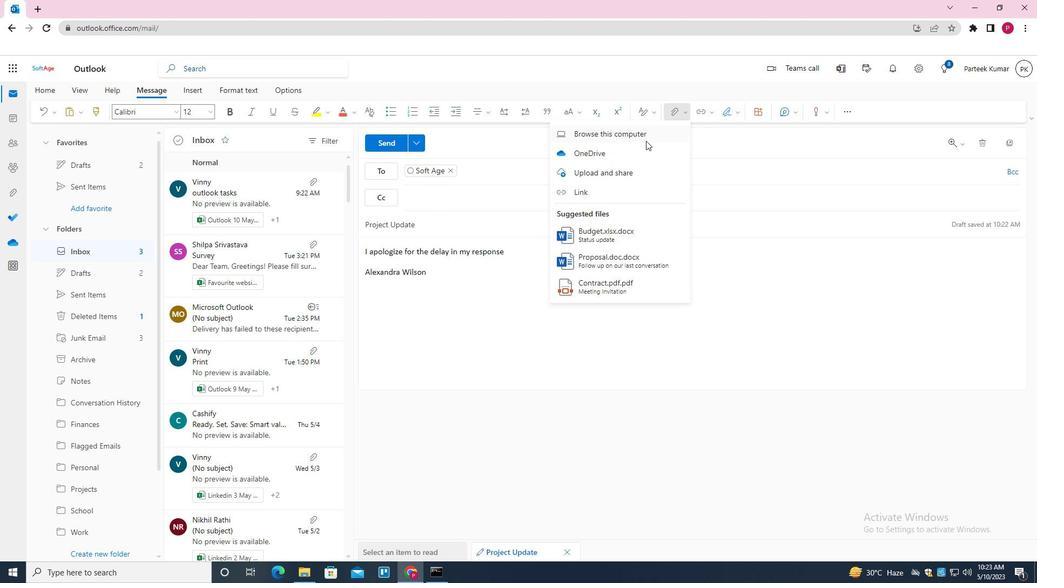 
Action: Mouse moved to (206, 94)
Screenshot: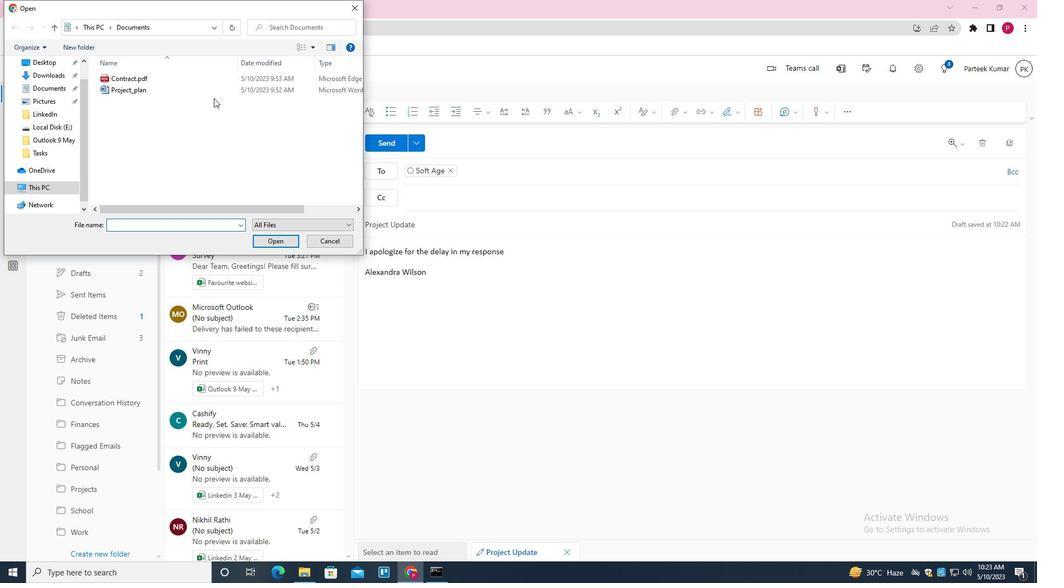 
Action: Mouse pressed left at (206, 94)
Screenshot: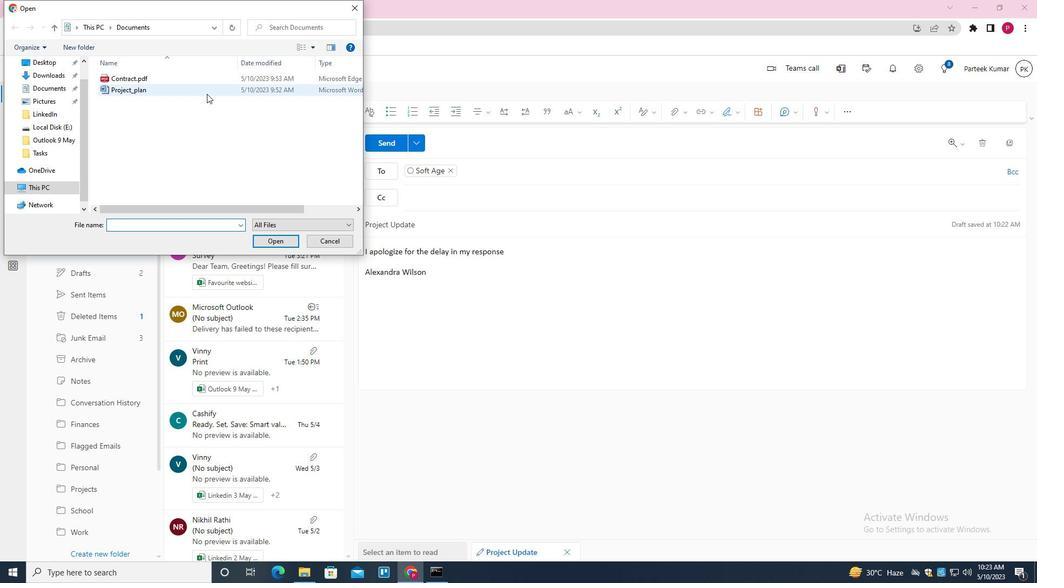 
Action: Mouse moved to (265, 241)
Screenshot: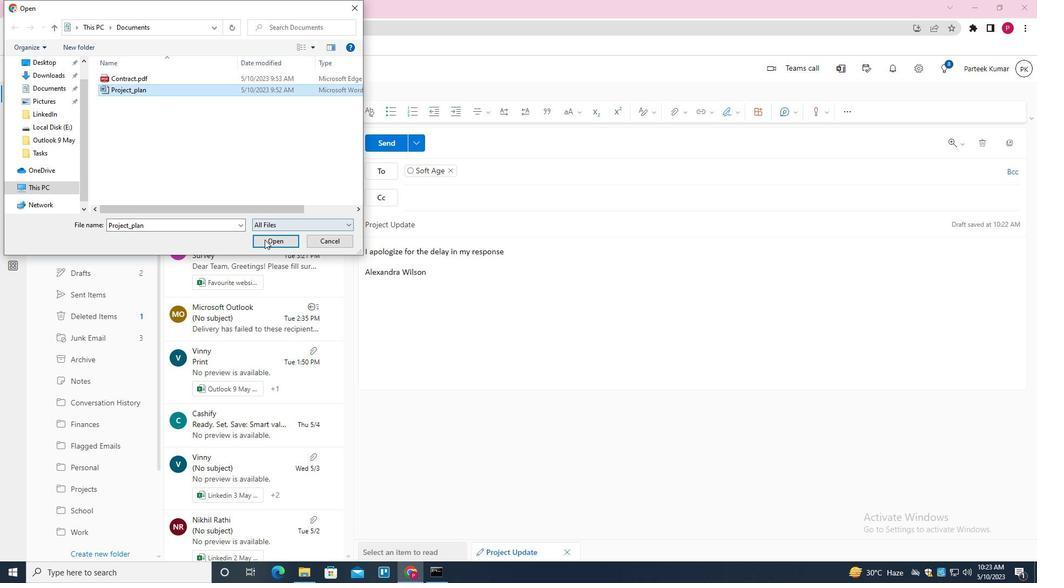 
Action: Mouse pressed left at (265, 241)
Screenshot: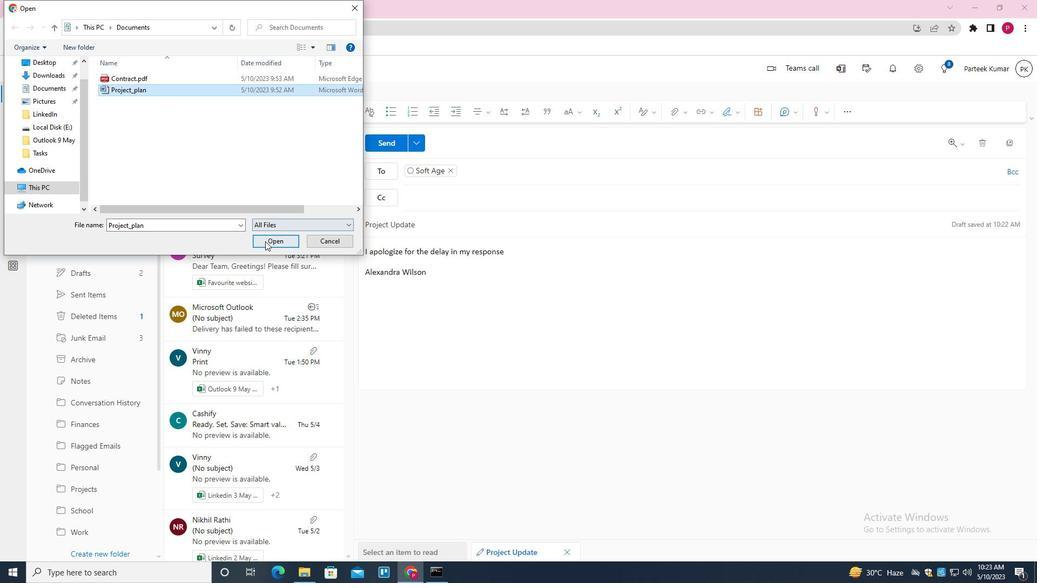 
Action: Mouse moved to (384, 137)
Screenshot: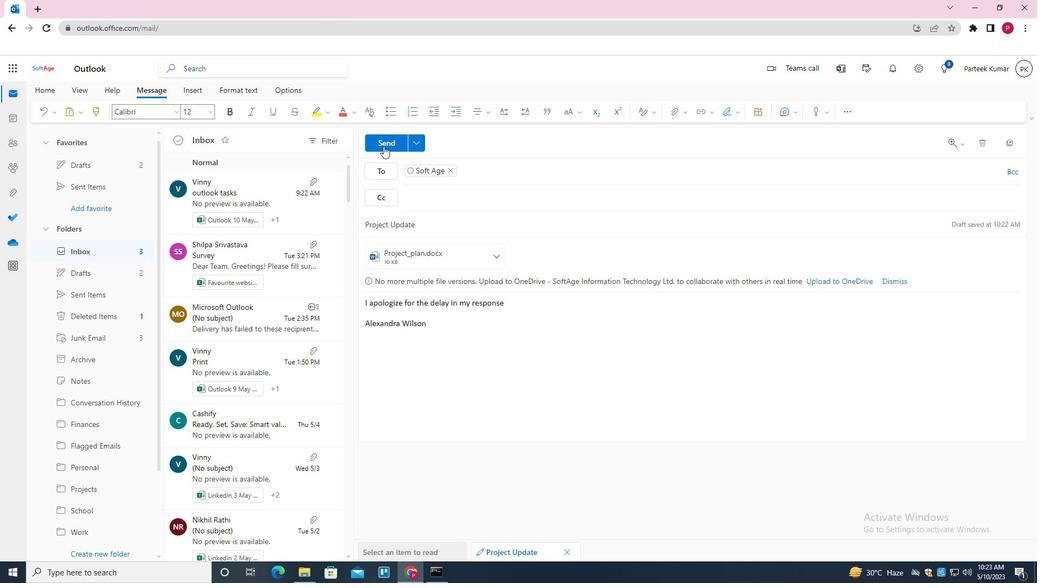 
Action: Mouse pressed left at (384, 137)
Screenshot: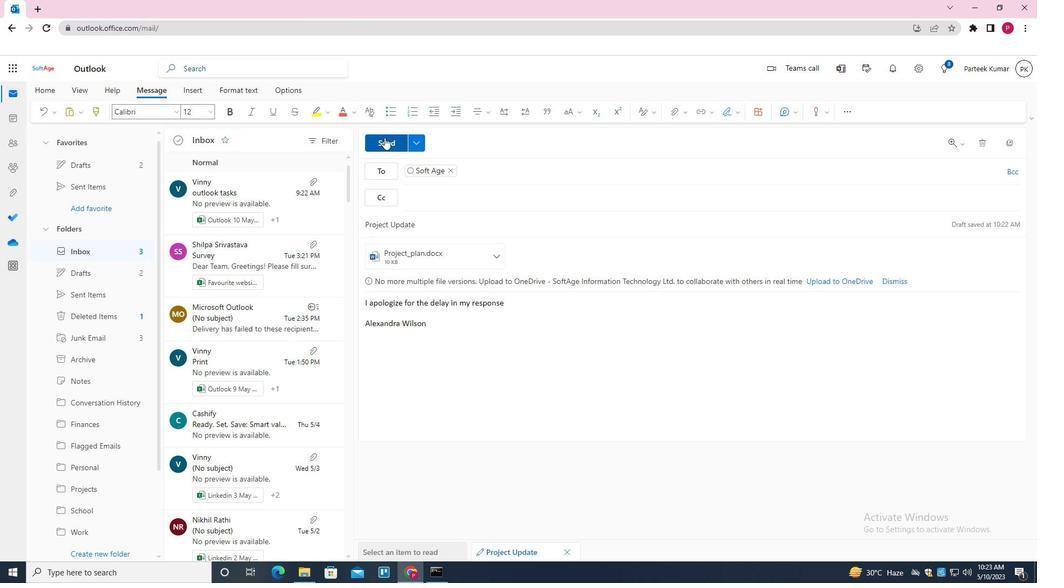 
Action: Mouse moved to (116, 201)
Screenshot: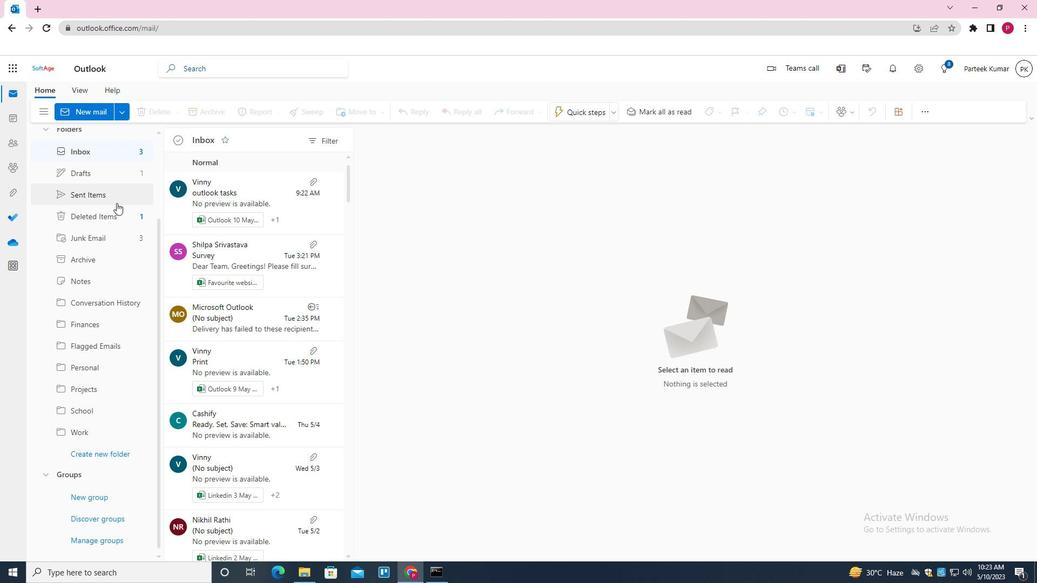 
Action: Mouse pressed left at (116, 201)
Screenshot: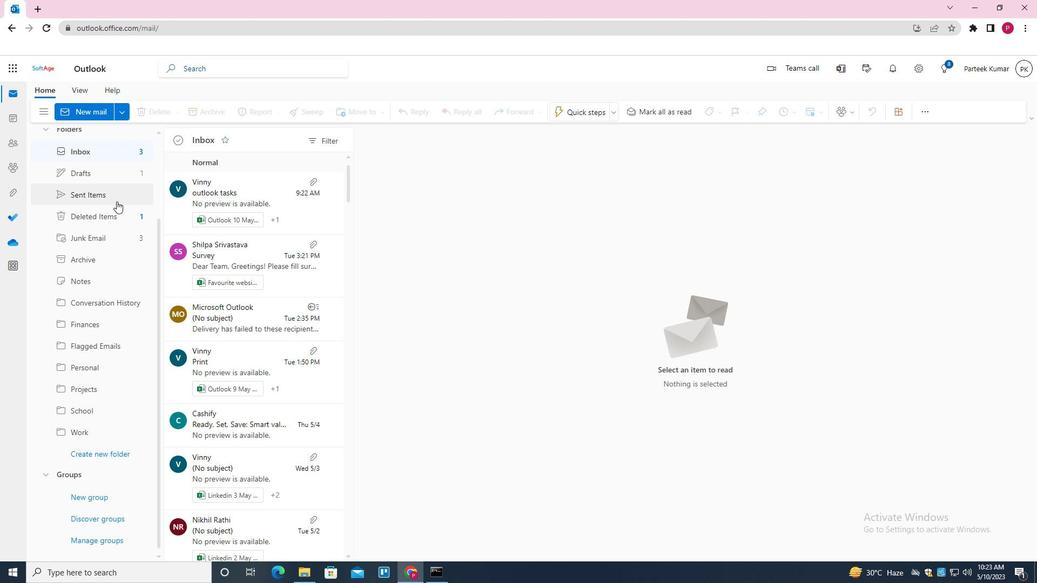 
Action: Mouse moved to (225, 190)
Screenshot: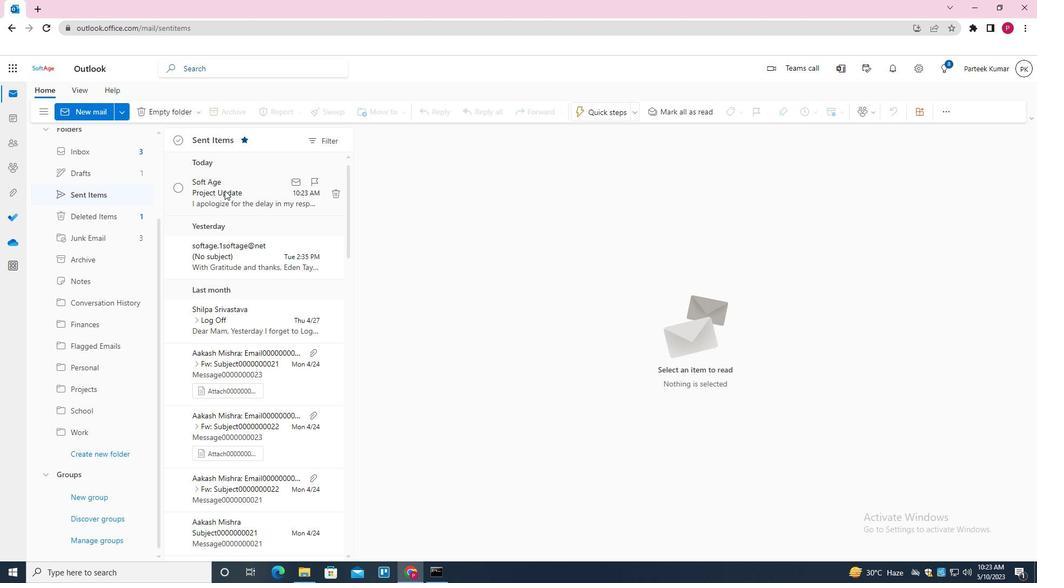 
Action: Mouse pressed right at (225, 190)
Screenshot: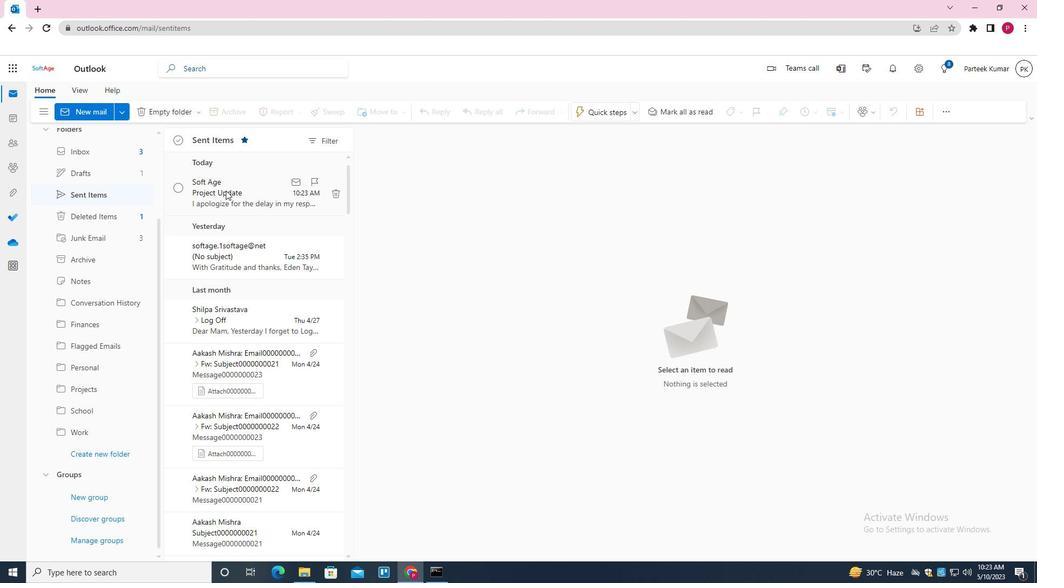 
Action: Mouse moved to (256, 238)
Screenshot: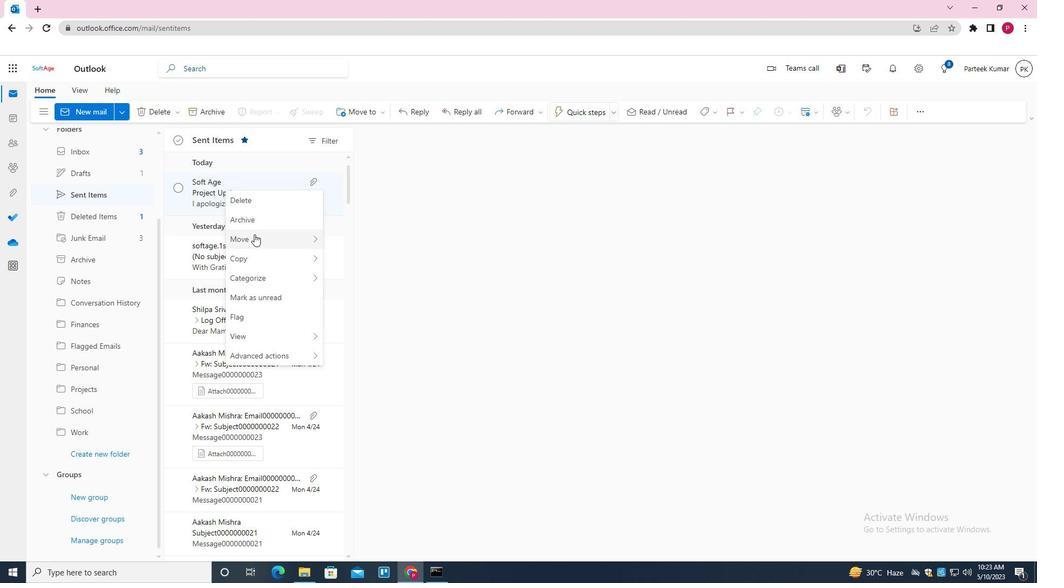 
Action: Mouse pressed left at (256, 238)
Screenshot: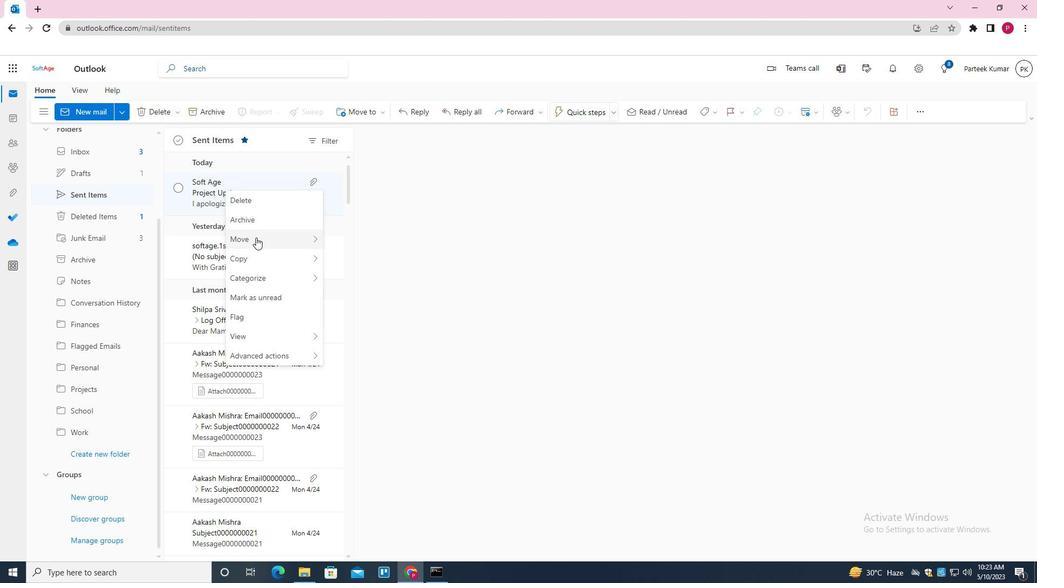 
Action: Mouse moved to (376, 238)
Screenshot: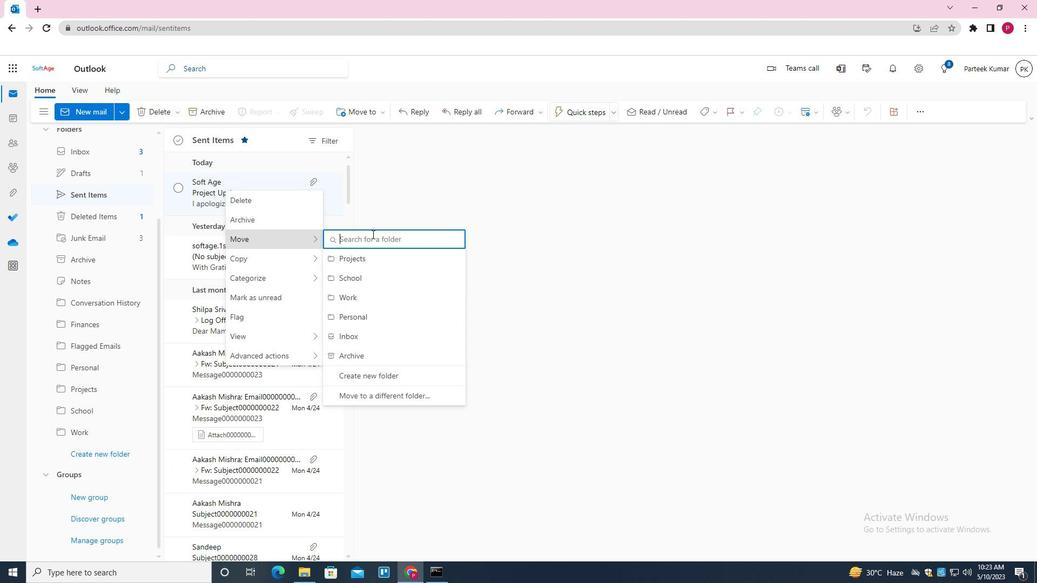 
Action: Mouse pressed left at (376, 238)
Screenshot: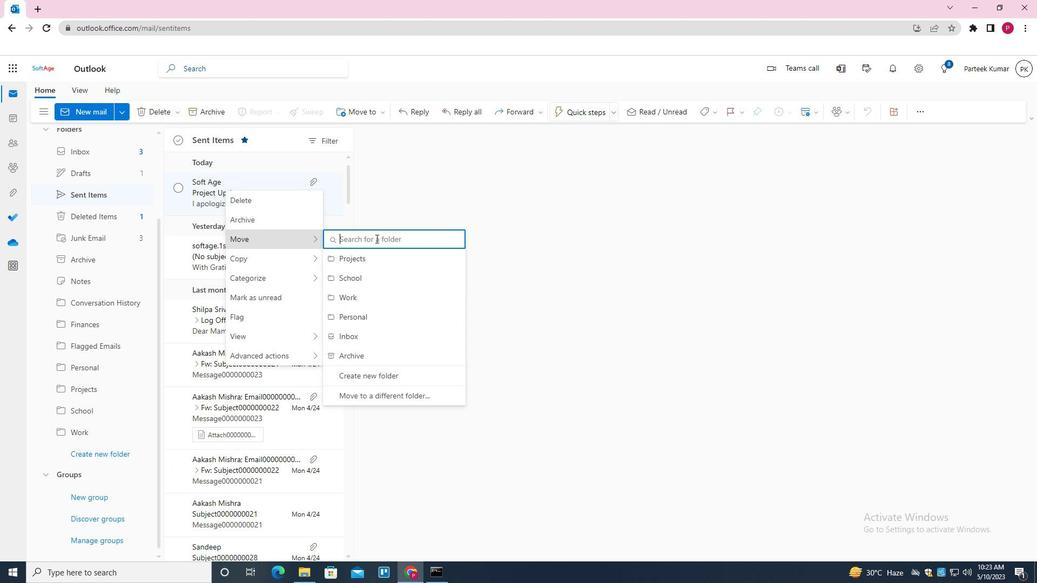 
Action: Key pressed <Key.shift>FINA<Key.down><Key.enter>
Screenshot: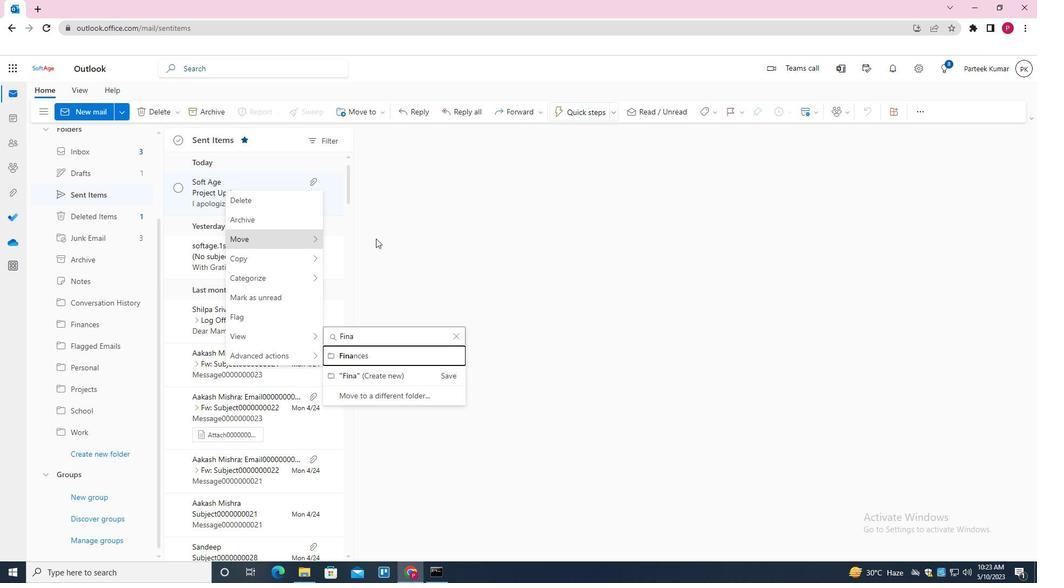 
Action: Mouse moved to (168, 295)
Screenshot: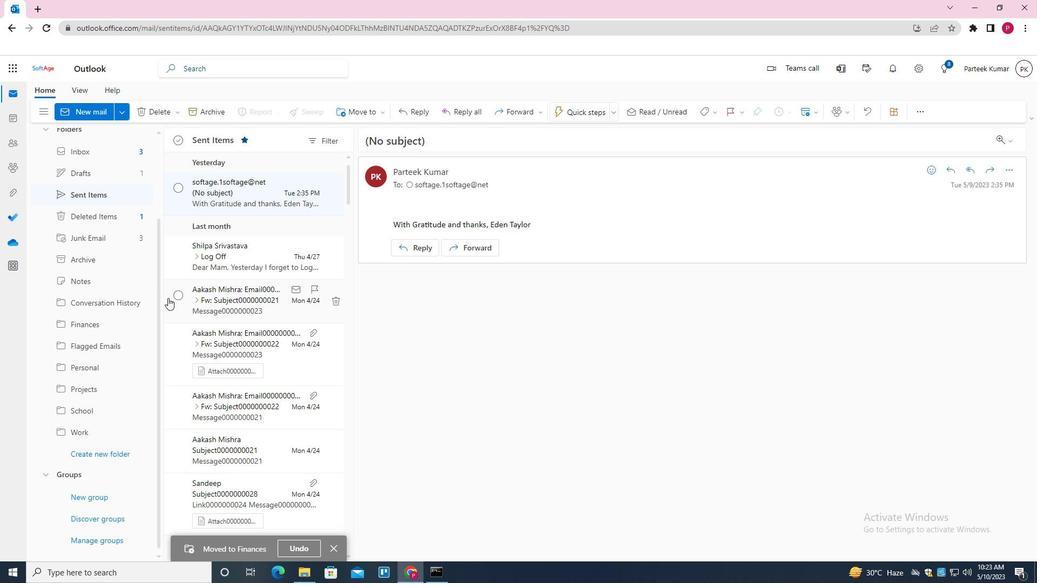 
Action: Key pressed <Key.f8>
Screenshot: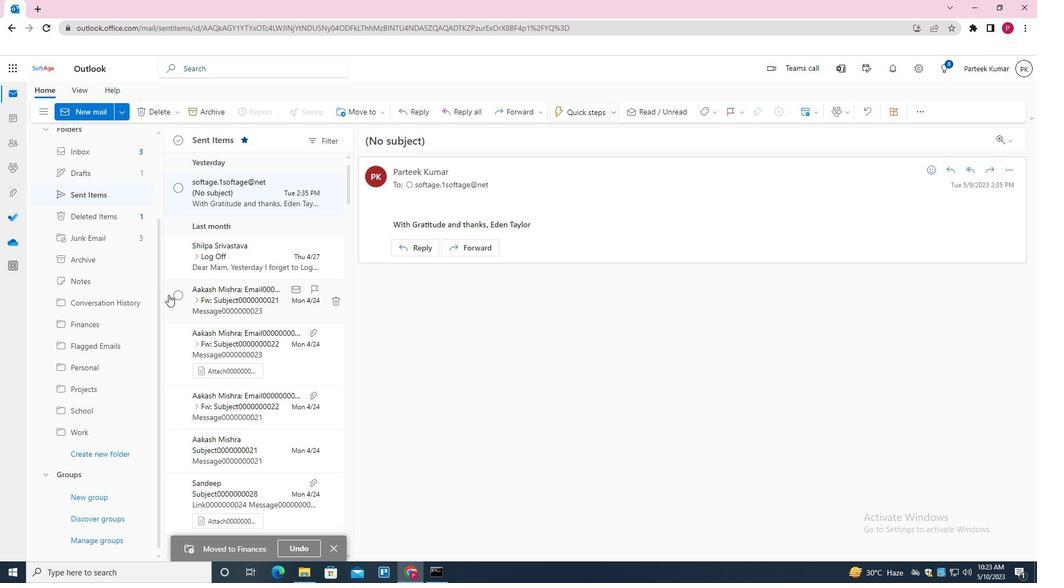 
